 Task: Create a due date automation trigger when advanced on, 2 hours before a card is due add fields with custom field "Resume" set to a number lower than 1 and greater or equal to 10.
Action: Mouse moved to (952, 271)
Screenshot: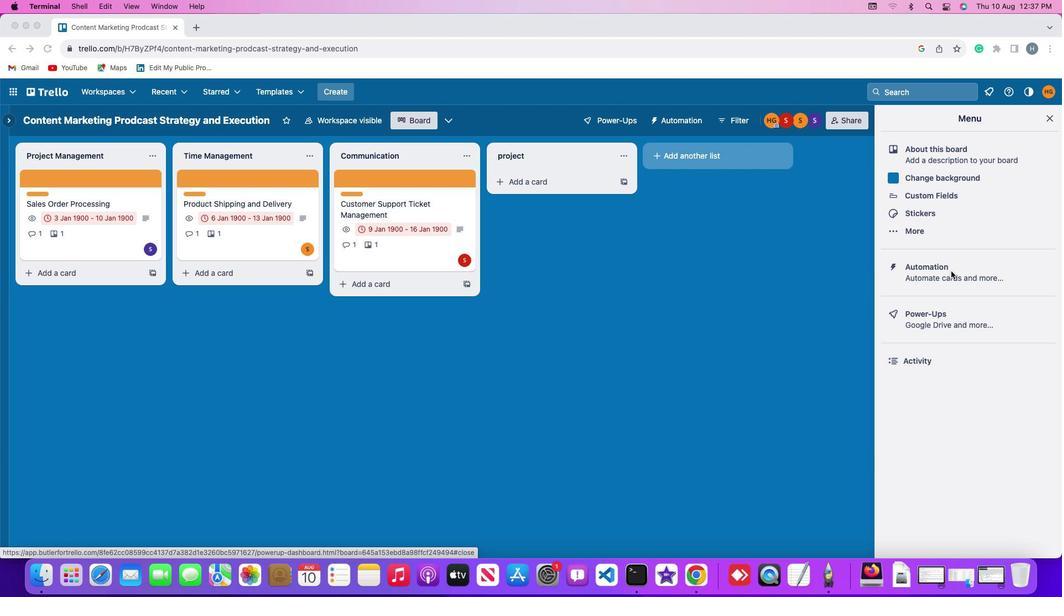 
Action: Mouse pressed left at (952, 271)
Screenshot: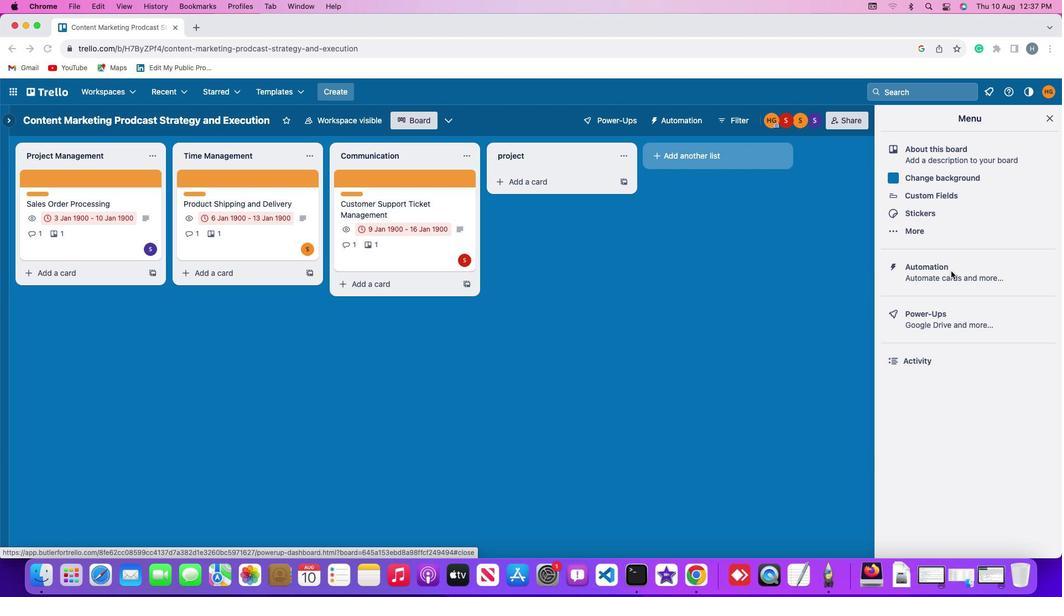 
Action: Mouse pressed left at (952, 271)
Screenshot: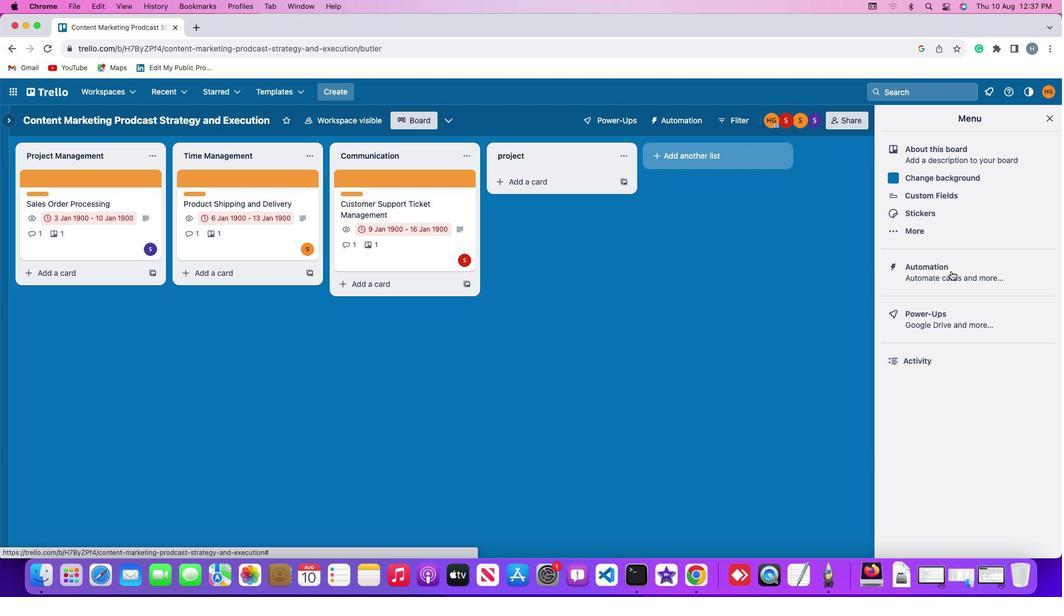 
Action: Mouse moved to (75, 261)
Screenshot: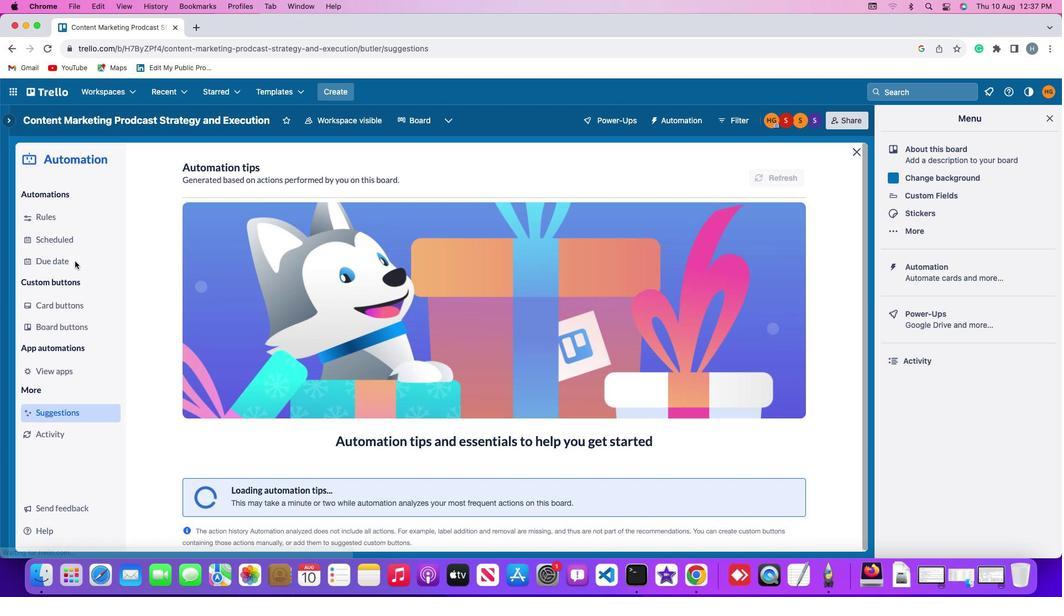 
Action: Mouse pressed left at (75, 261)
Screenshot: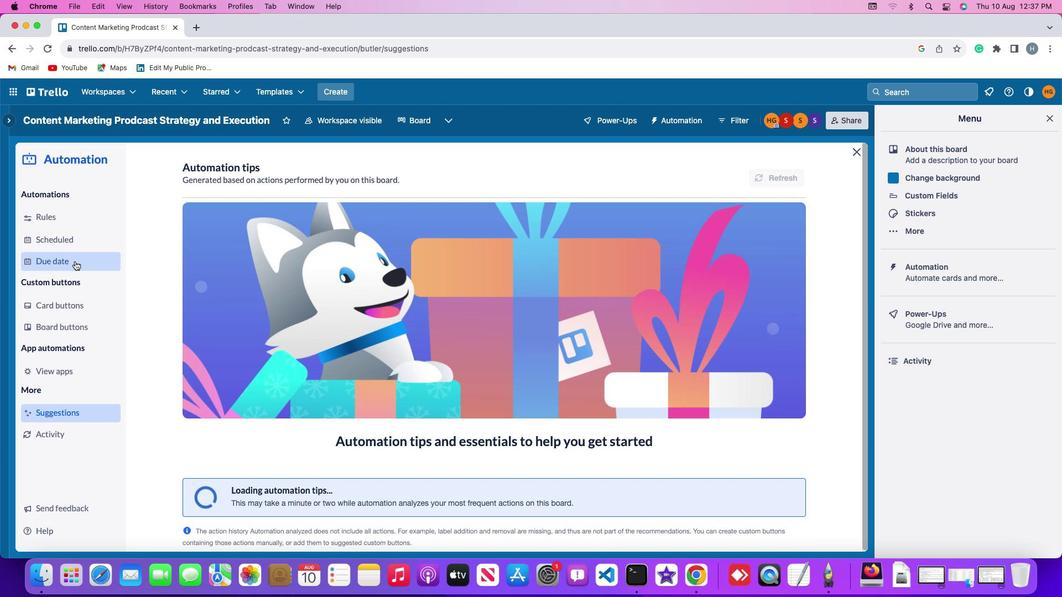 
Action: Mouse moved to (749, 170)
Screenshot: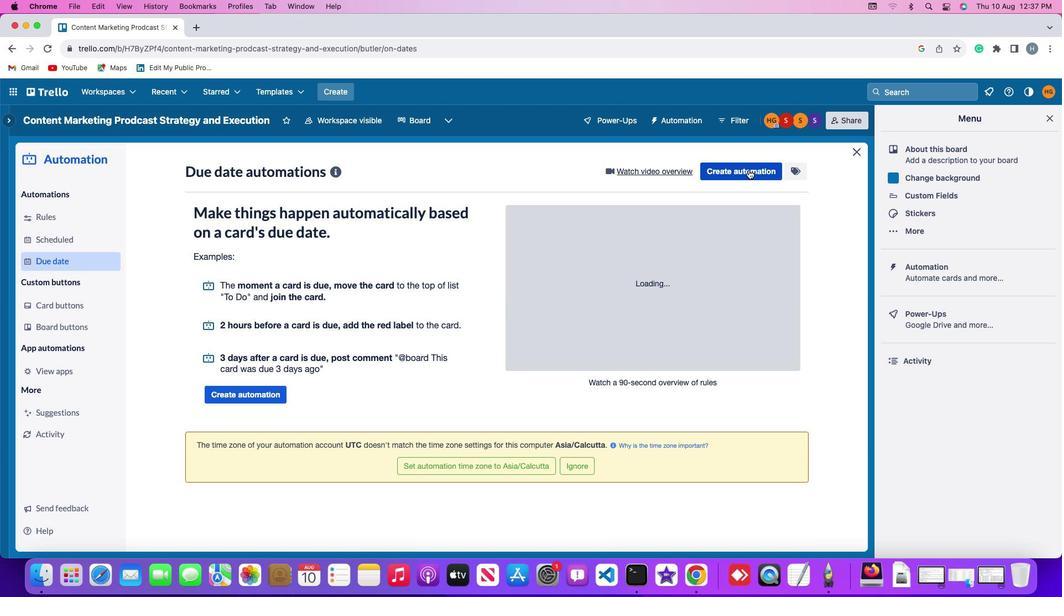 
Action: Mouse pressed left at (749, 170)
Screenshot: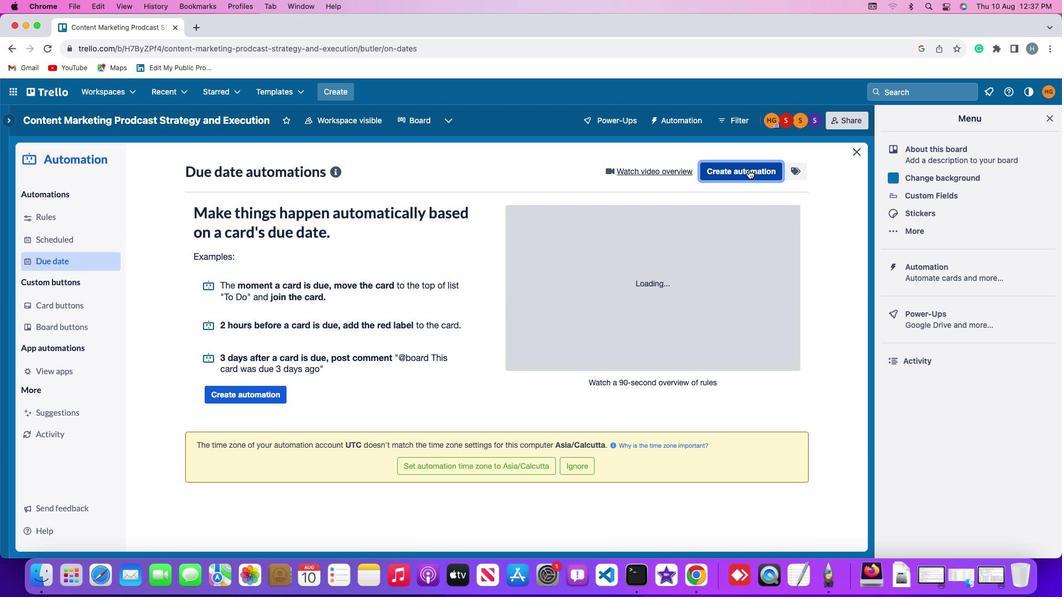 
Action: Mouse moved to (221, 274)
Screenshot: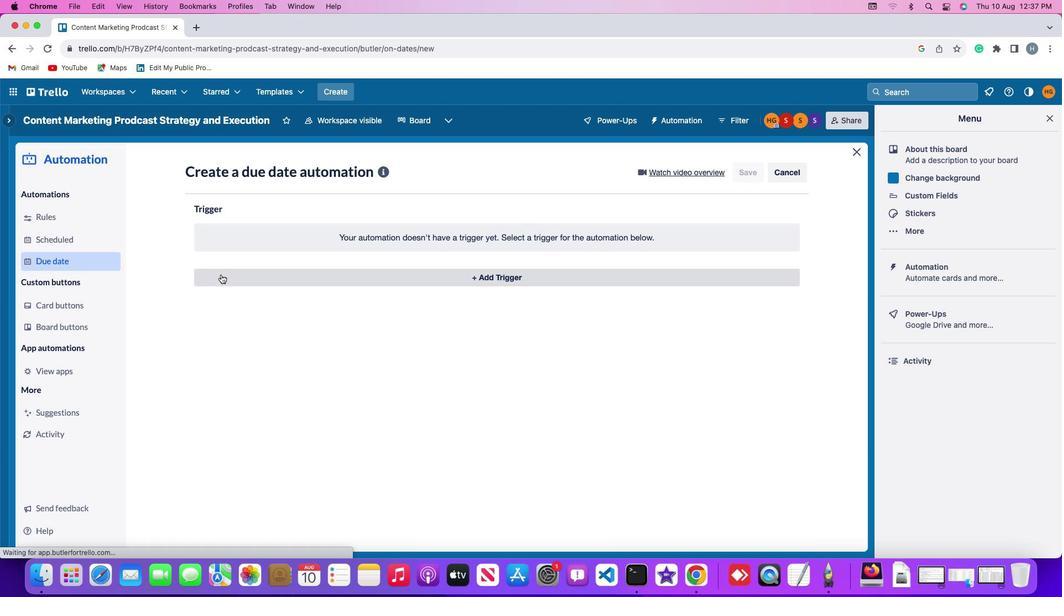 
Action: Mouse pressed left at (221, 274)
Screenshot: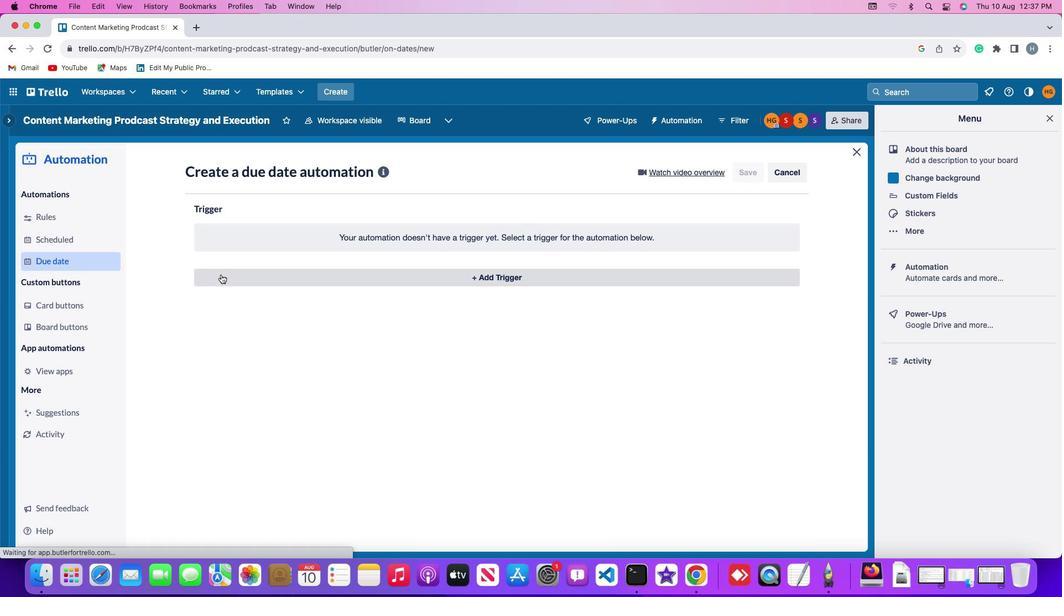 
Action: Mouse moved to (215, 442)
Screenshot: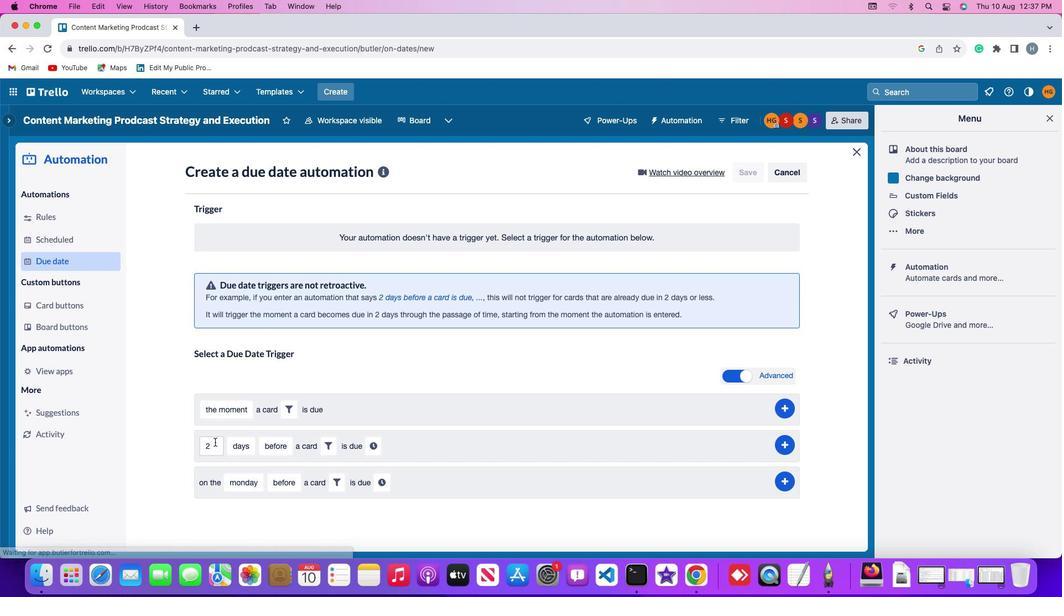 
Action: Mouse pressed left at (215, 442)
Screenshot: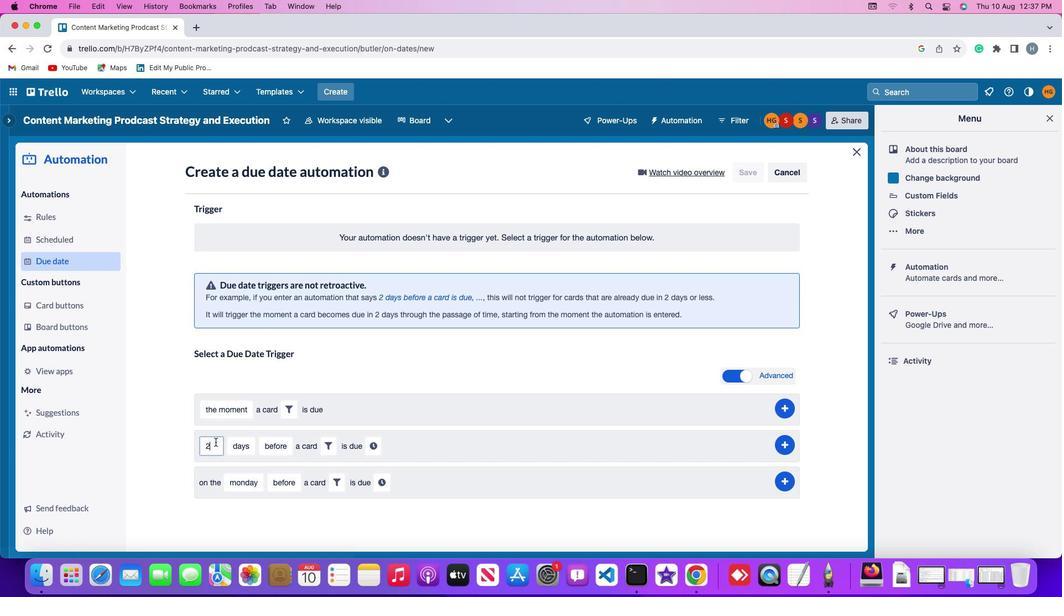 
Action: Mouse moved to (215, 441)
Screenshot: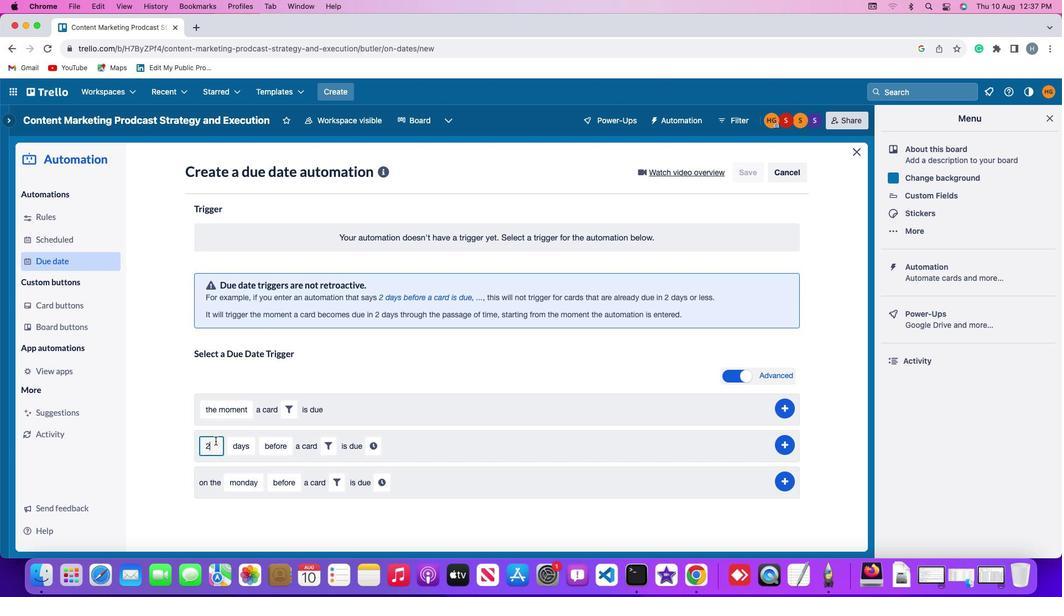 
Action: Key pressed Key.backspace'2'
Screenshot: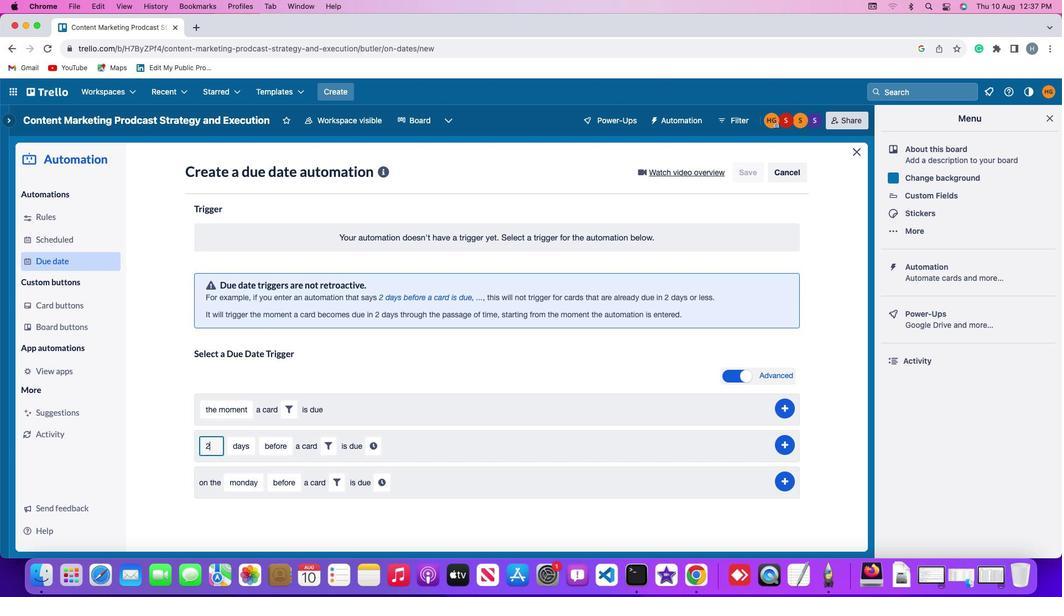 
Action: Mouse moved to (229, 442)
Screenshot: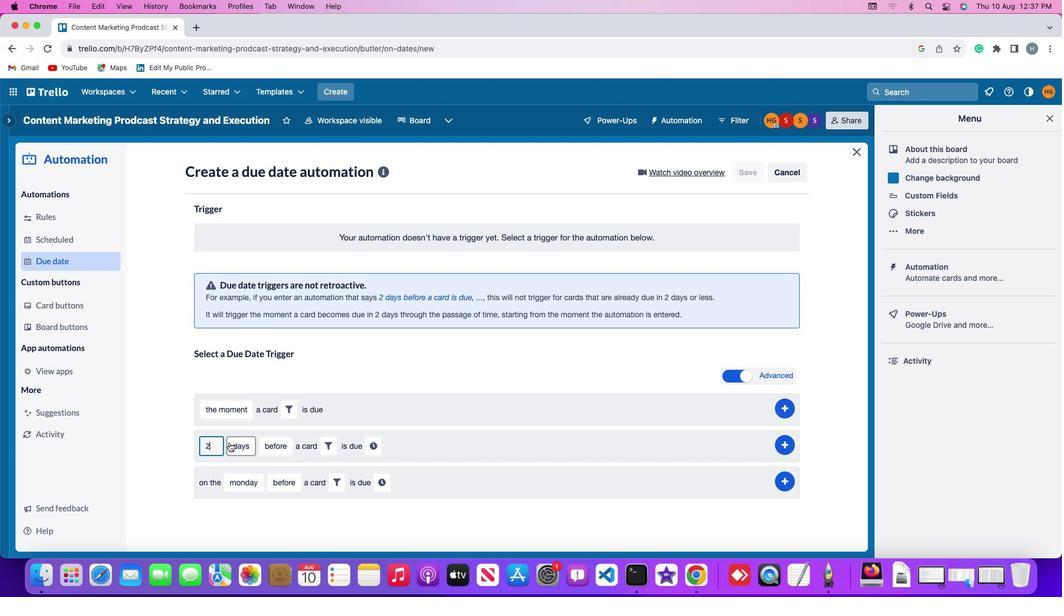 
Action: Mouse pressed left at (229, 442)
Screenshot: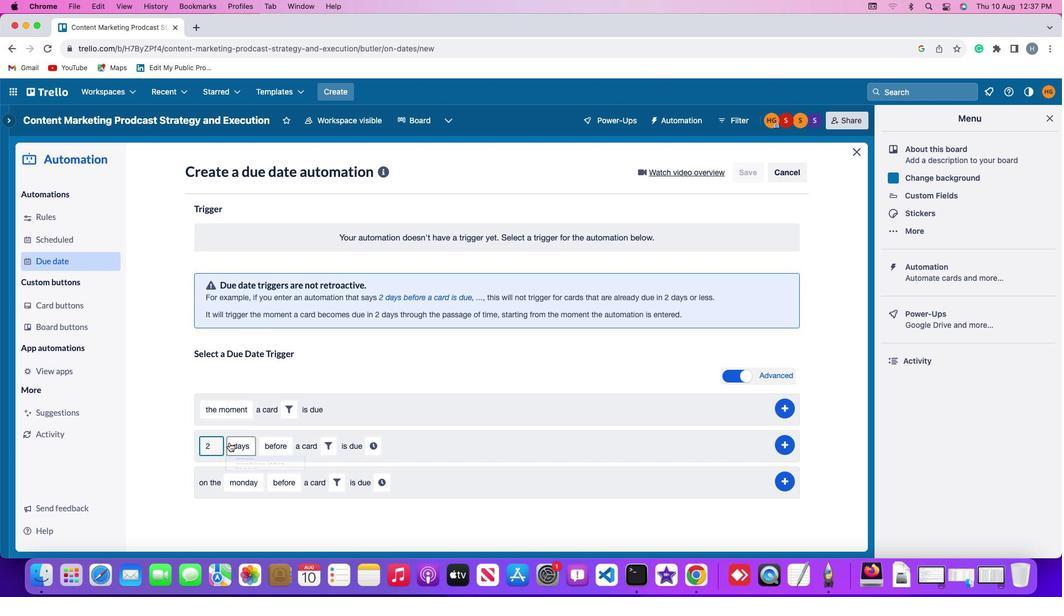 
Action: Mouse moved to (247, 514)
Screenshot: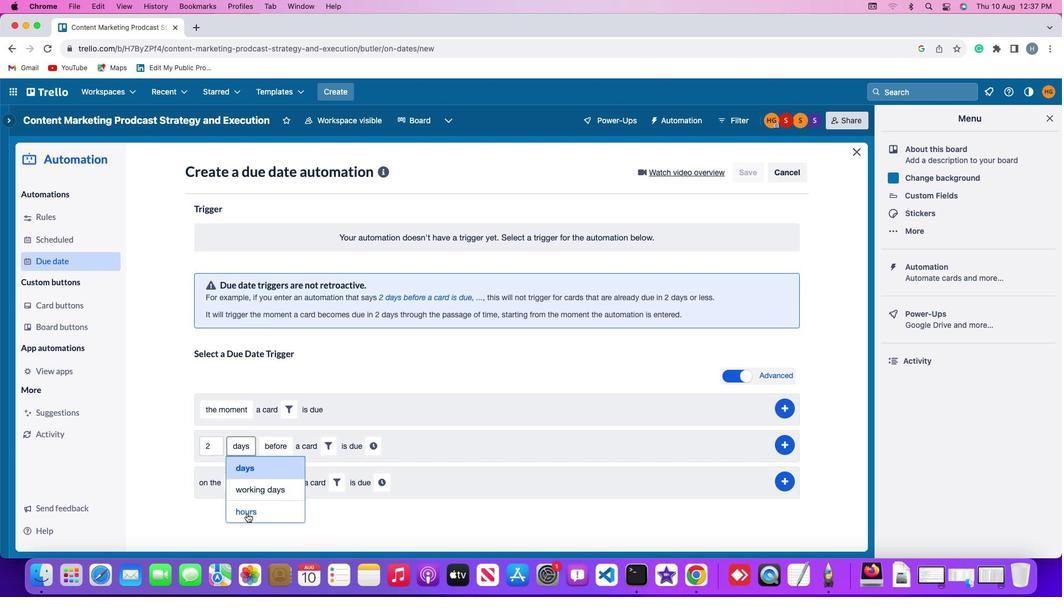 
Action: Mouse pressed left at (247, 514)
Screenshot: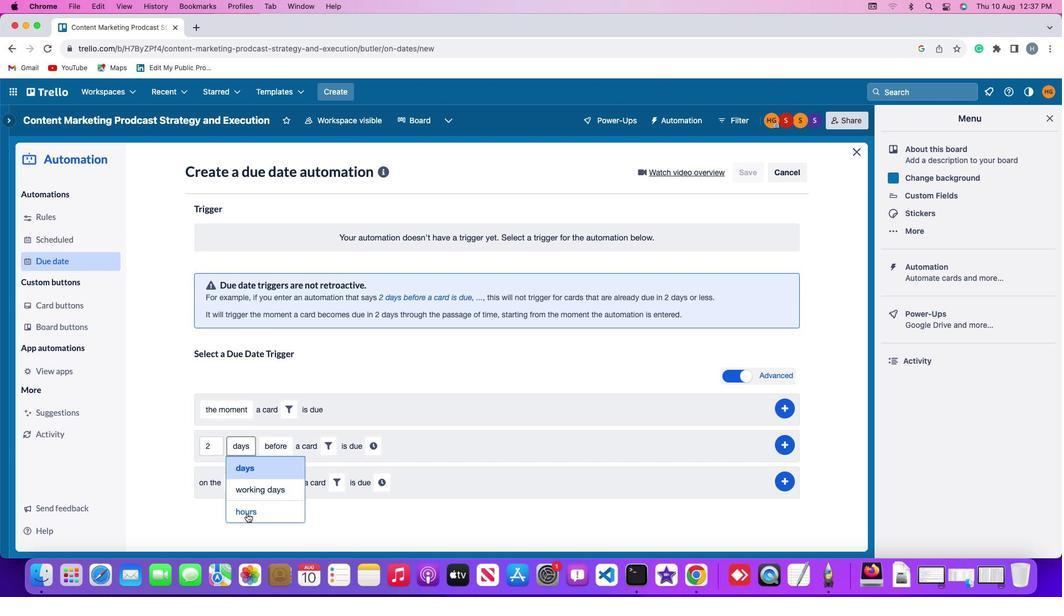 
Action: Mouse moved to (286, 453)
Screenshot: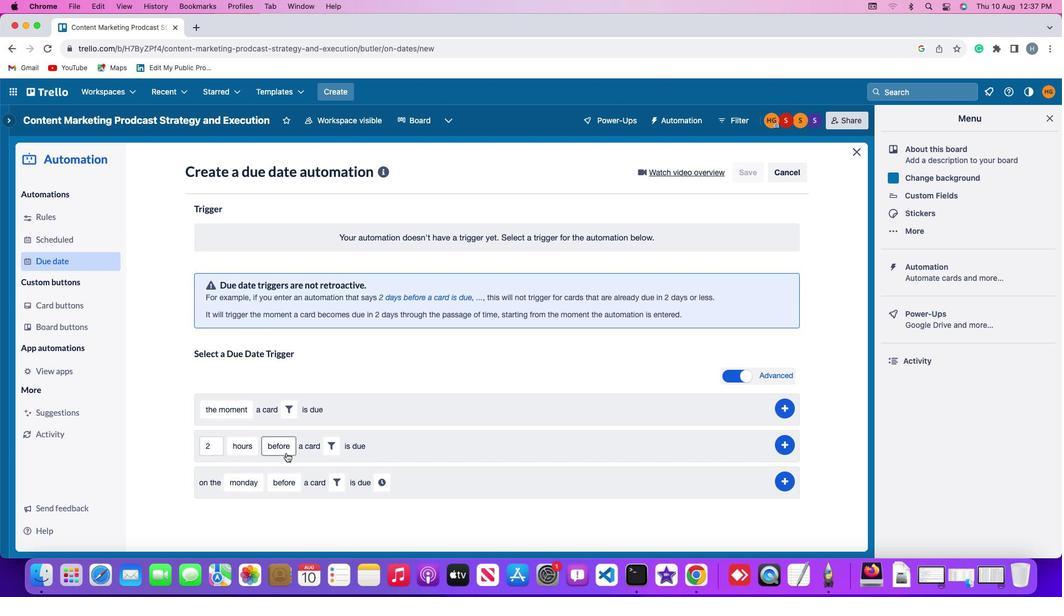 
Action: Mouse pressed left at (286, 453)
Screenshot: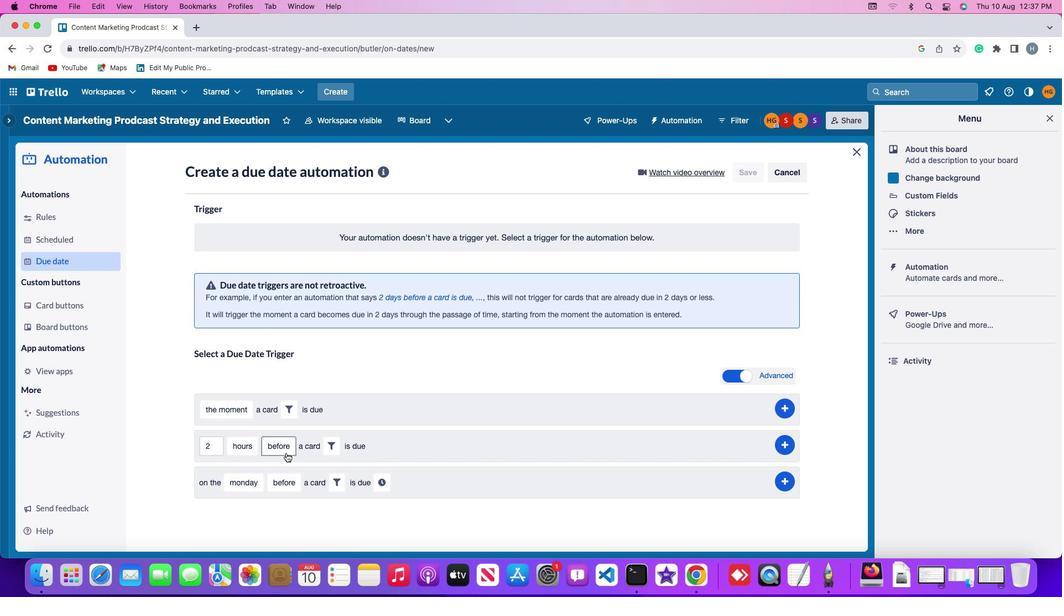 
Action: Mouse moved to (289, 468)
Screenshot: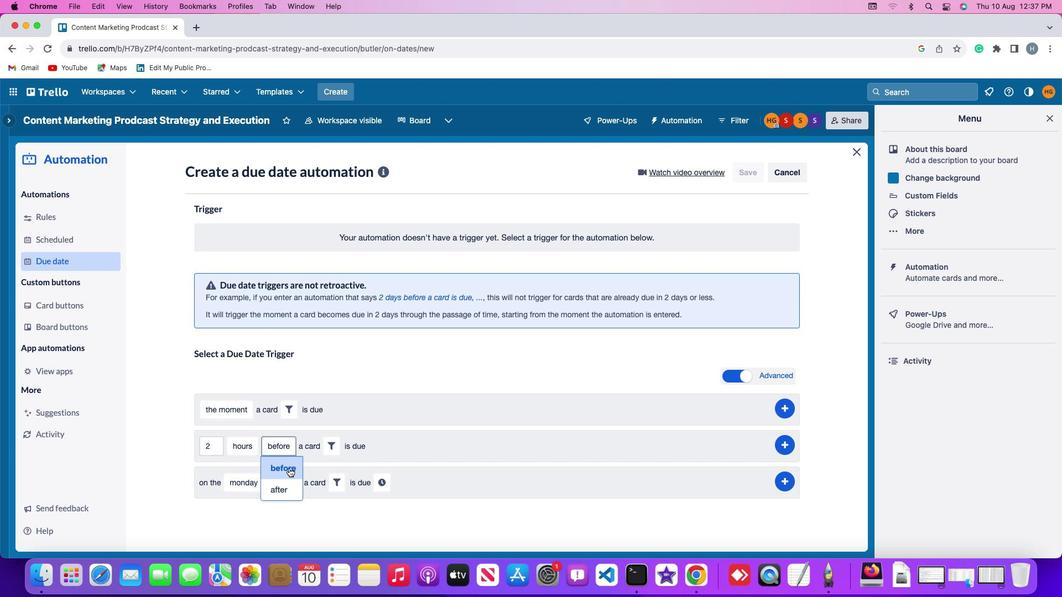 
Action: Mouse pressed left at (289, 468)
Screenshot: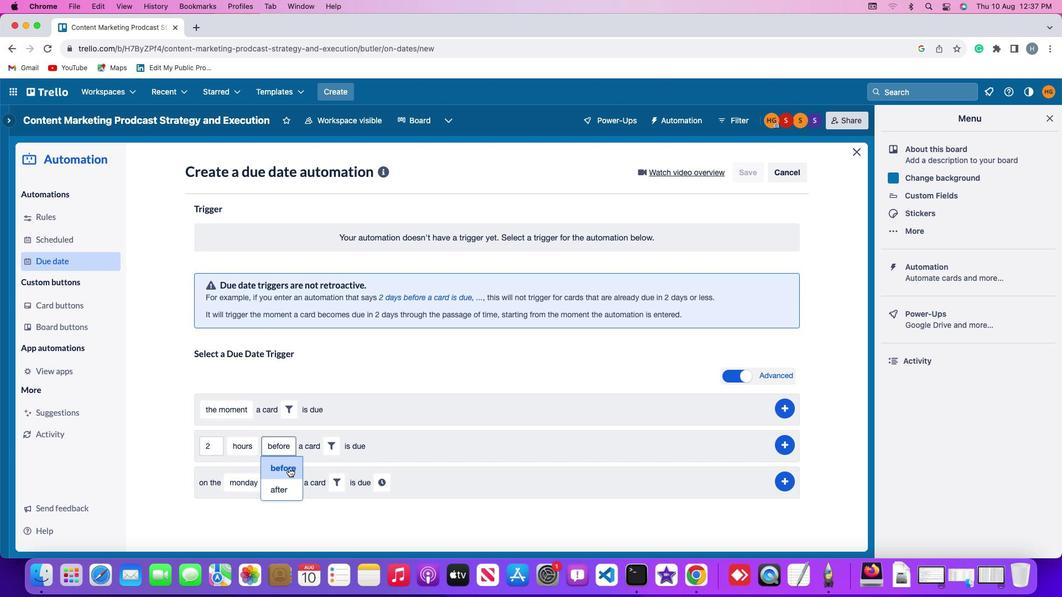 
Action: Mouse moved to (338, 447)
Screenshot: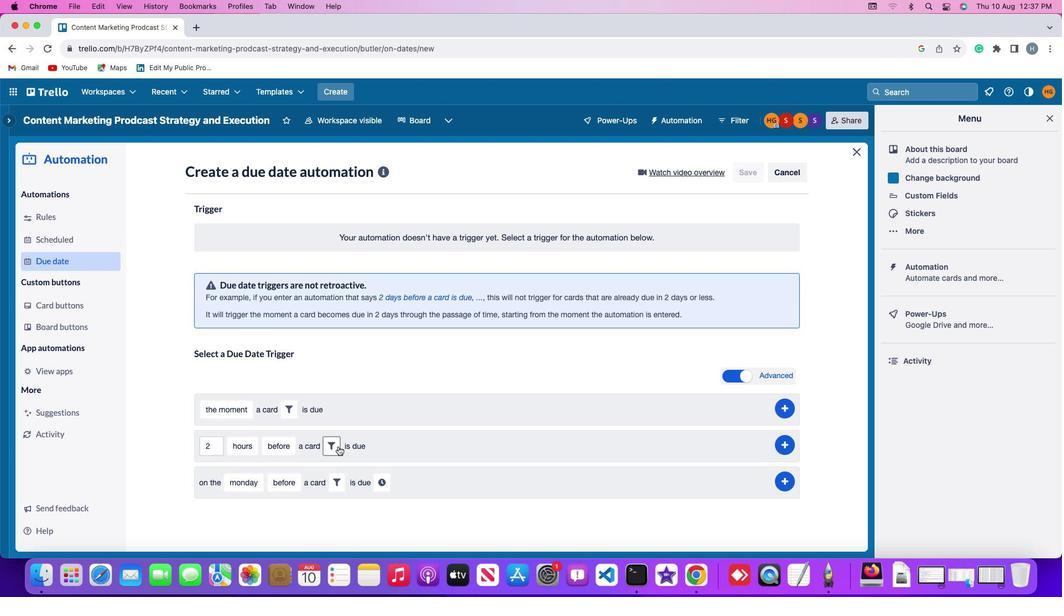 
Action: Mouse pressed left at (338, 447)
Screenshot: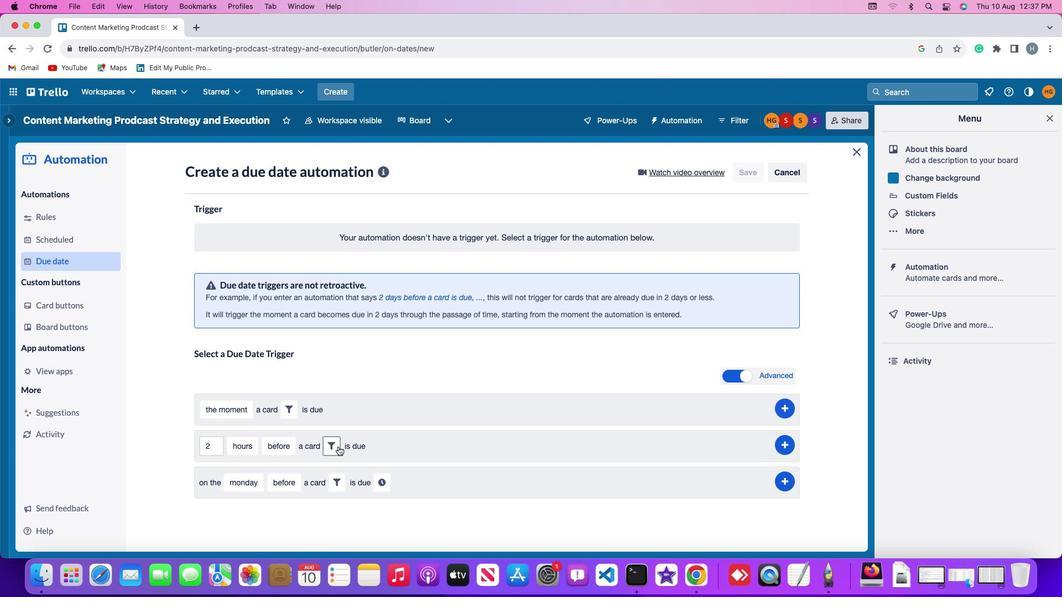 
Action: Mouse moved to (508, 482)
Screenshot: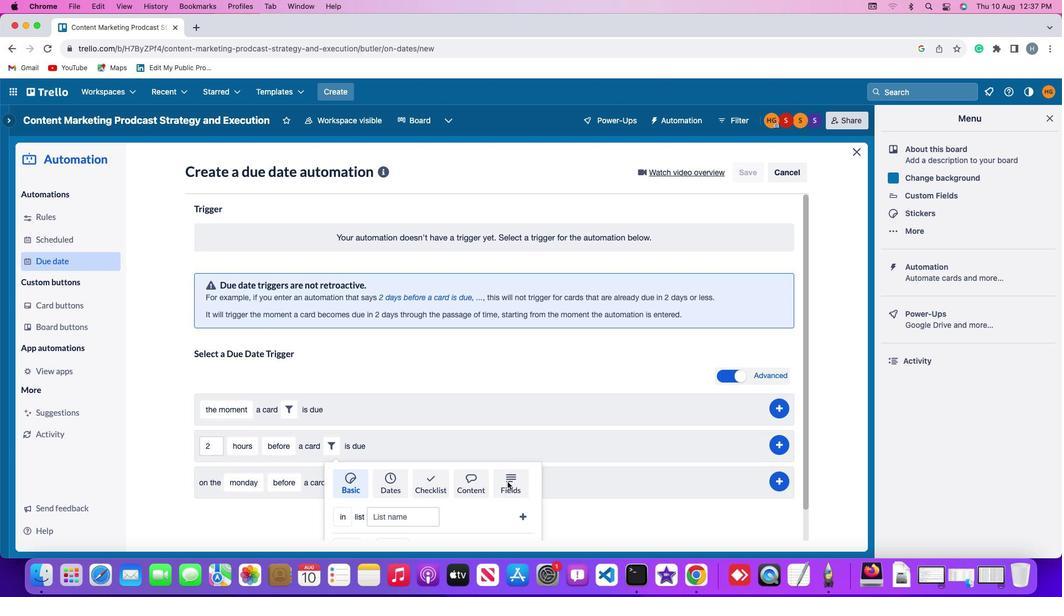 
Action: Mouse pressed left at (508, 482)
Screenshot: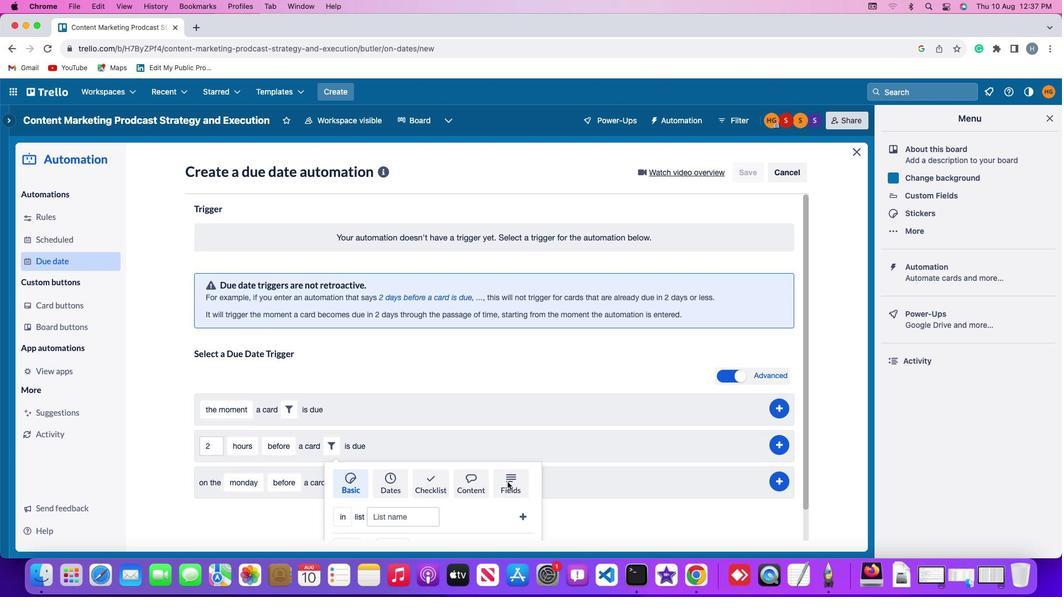 
Action: Mouse moved to (317, 513)
Screenshot: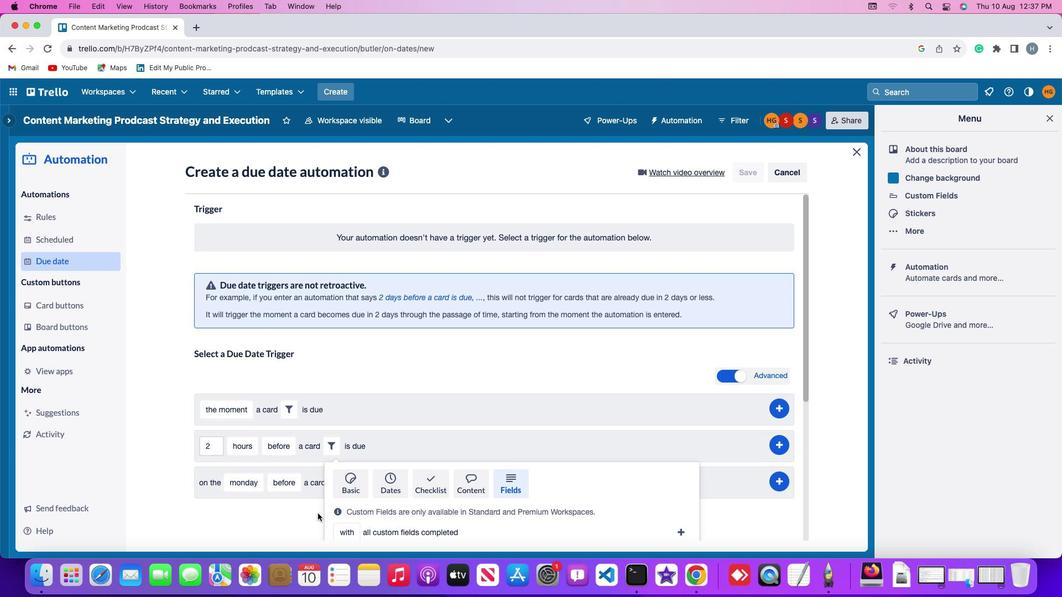 
Action: Mouse scrolled (317, 513) with delta (0, 0)
Screenshot: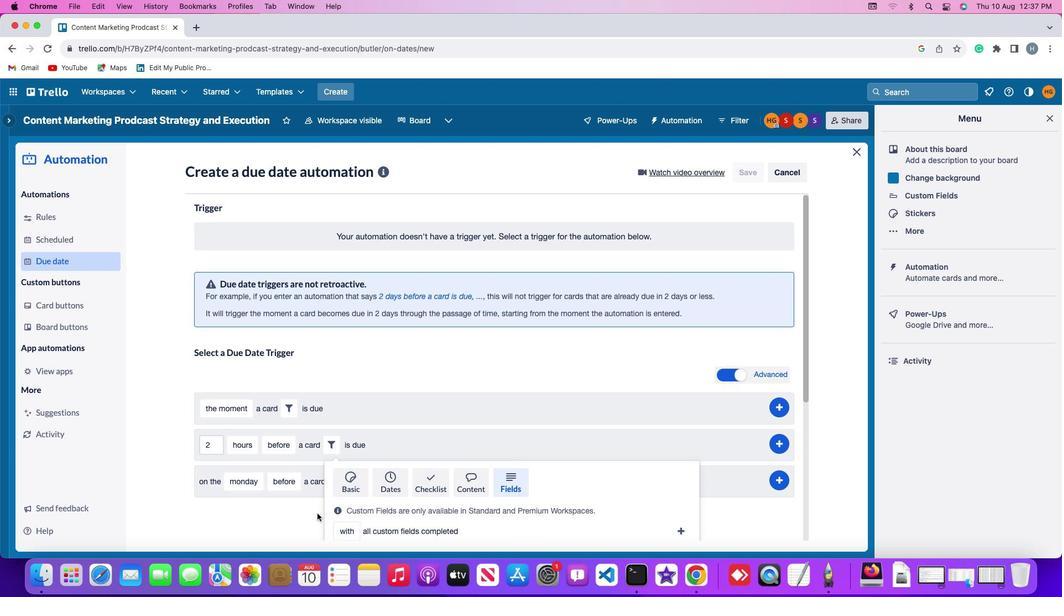 
Action: Mouse scrolled (317, 513) with delta (0, 0)
Screenshot: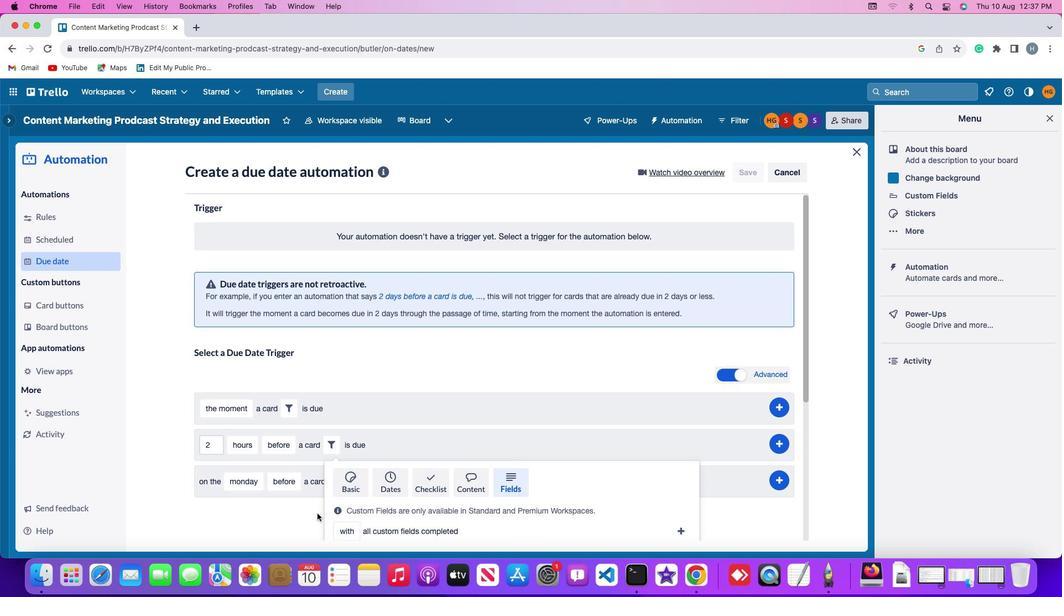 
Action: Mouse scrolled (317, 513) with delta (0, -2)
Screenshot: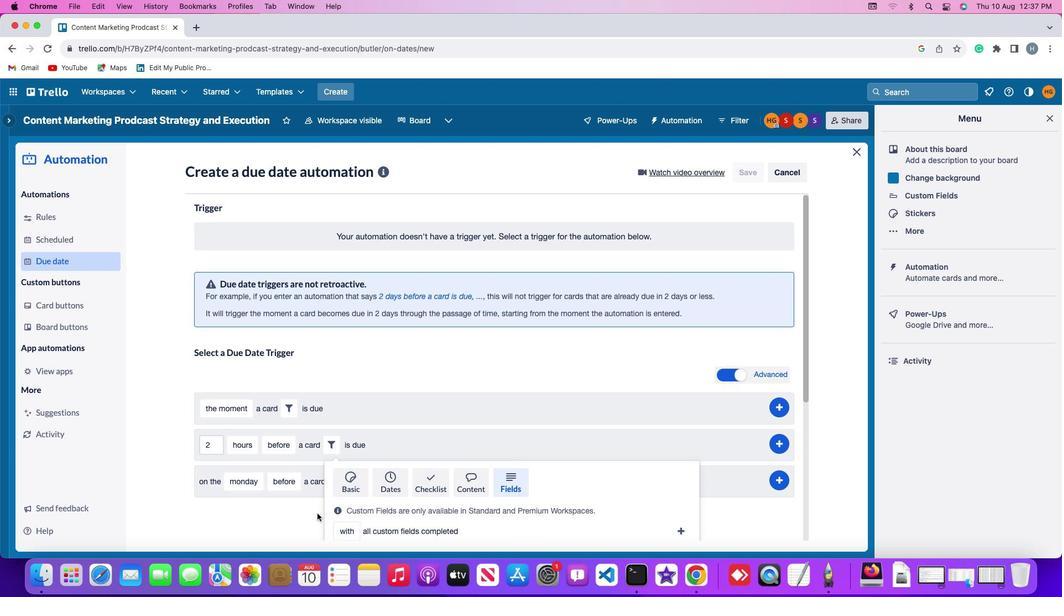 
Action: Mouse moved to (317, 513)
Screenshot: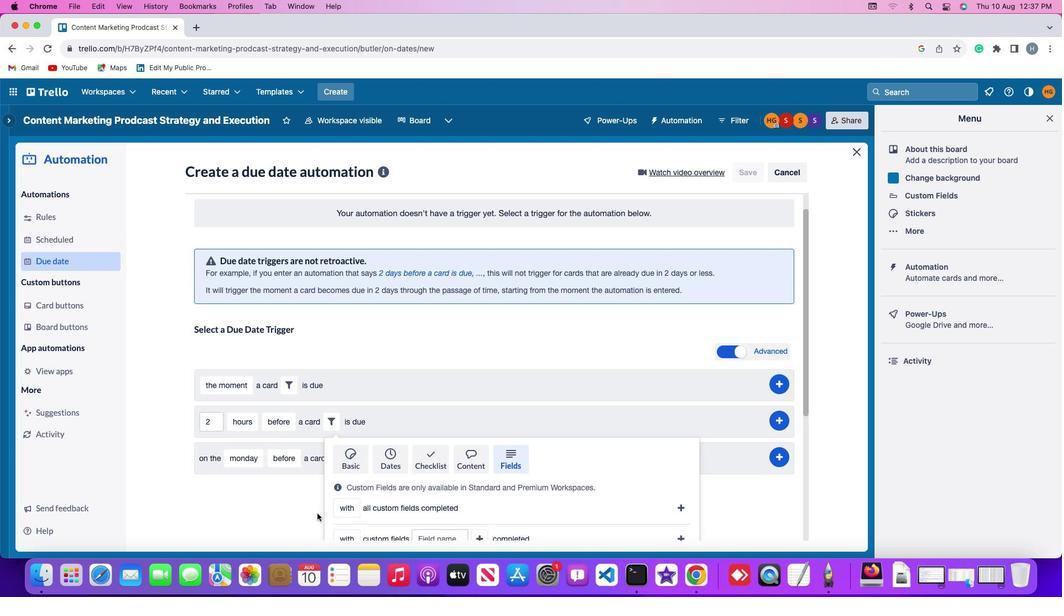 
Action: Mouse scrolled (317, 513) with delta (0, -2)
Screenshot: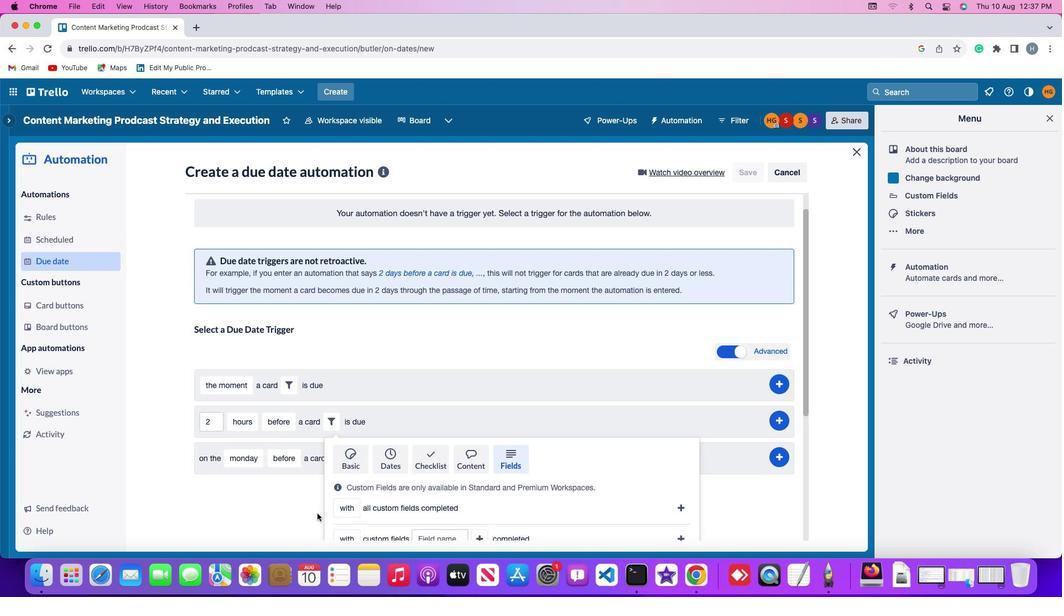 
Action: Mouse scrolled (317, 513) with delta (0, -3)
Screenshot: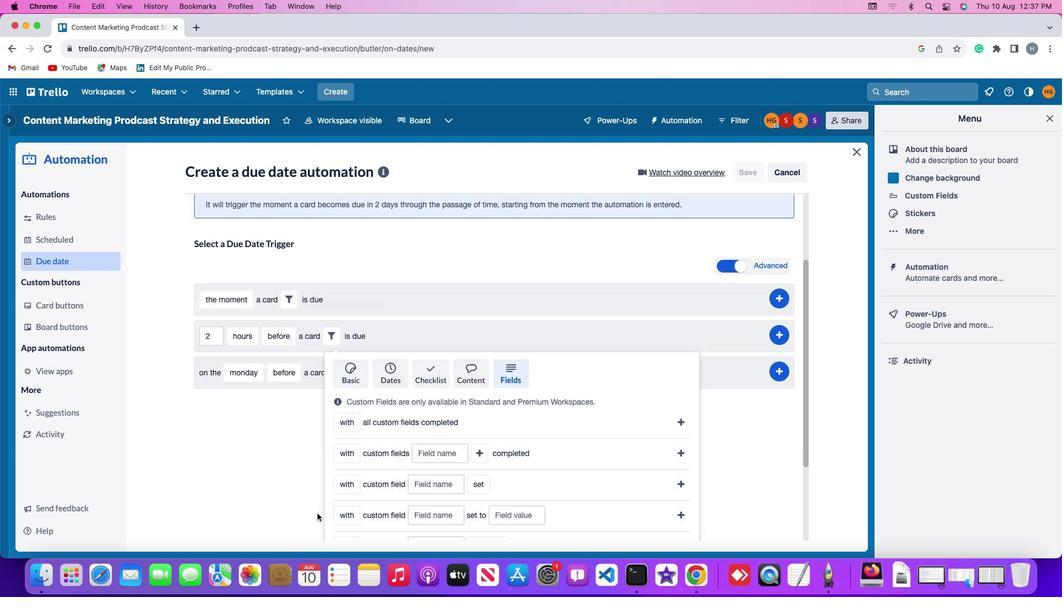 
Action: Mouse moved to (314, 513)
Screenshot: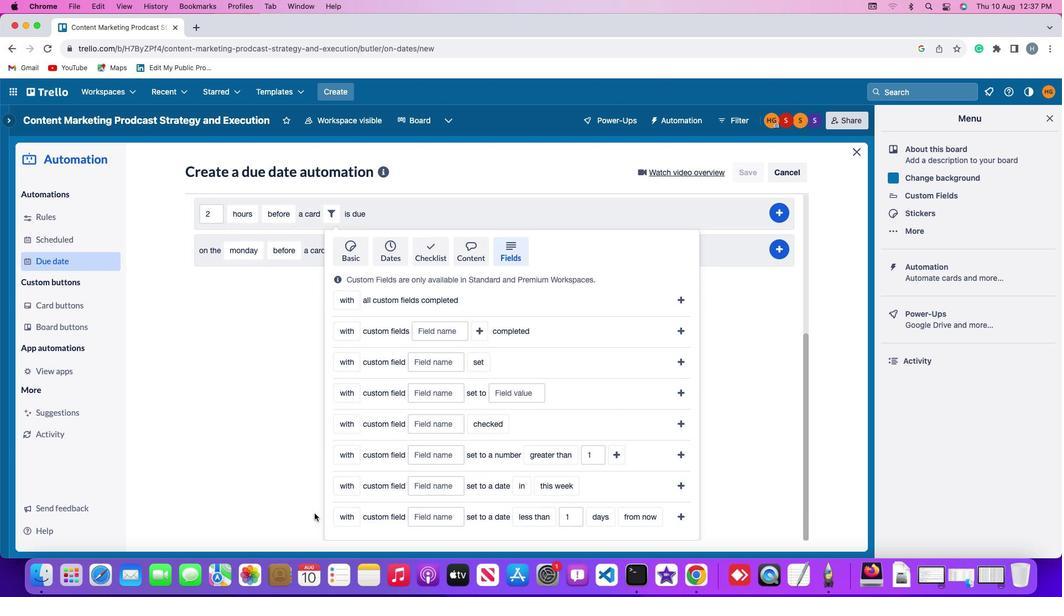 
Action: Mouse scrolled (314, 513) with delta (0, 0)
Screenshot: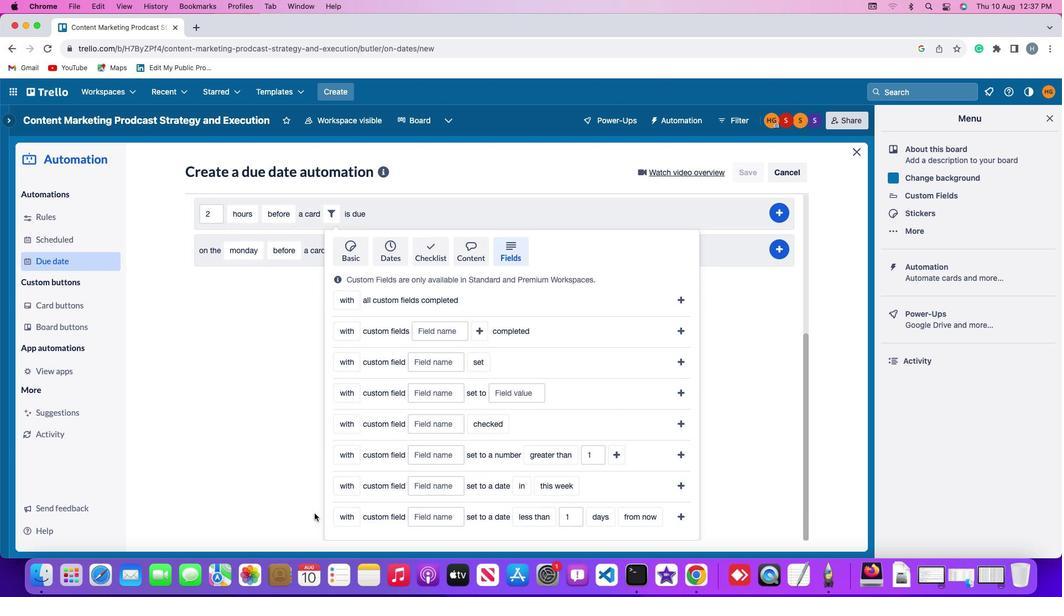 
Action: Mouse scrolled (314, 513) with delta (0, 0)
Screenshot: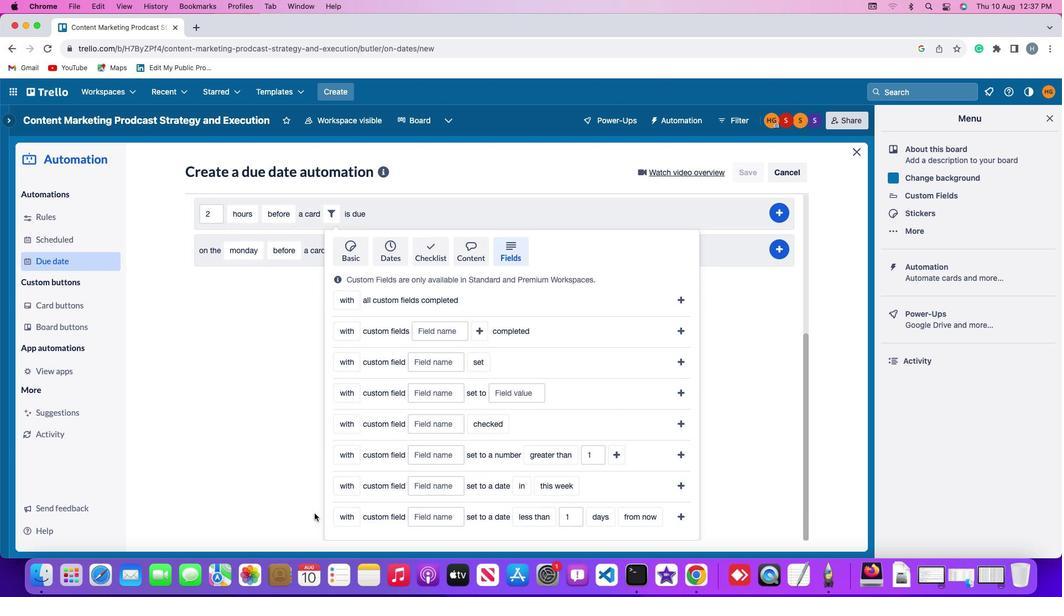 
Action: Mouse scrolled (314, 513) with delta (0, -2)
Screenshot: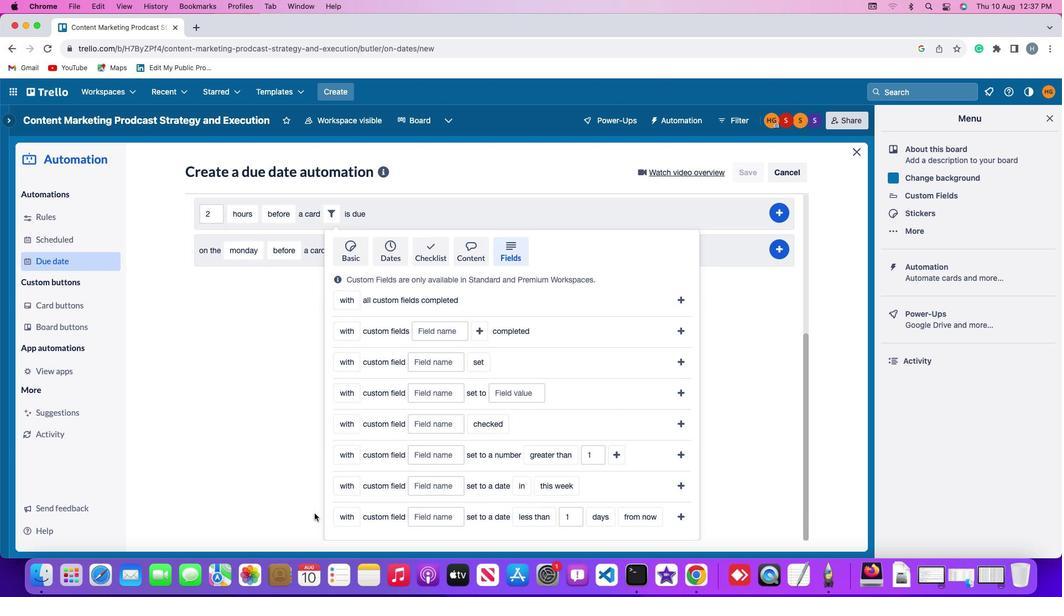 
Action: Mouse scrolled (314, 513) with delta (0, -2)
Screenshot: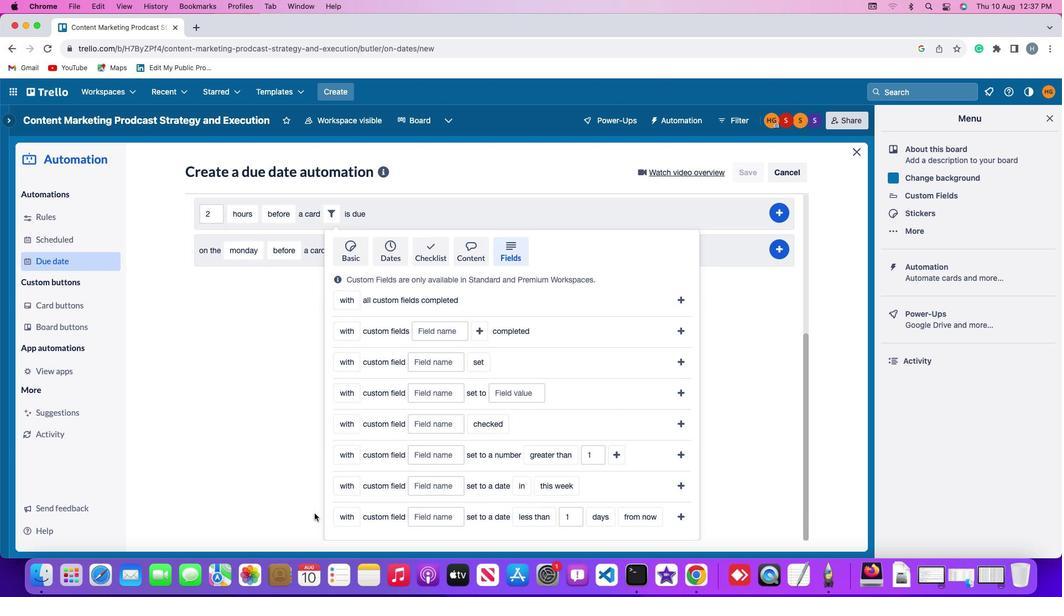 
Action: Mouse scrolled (314, 513) with delta (0, -3)
Screenshot: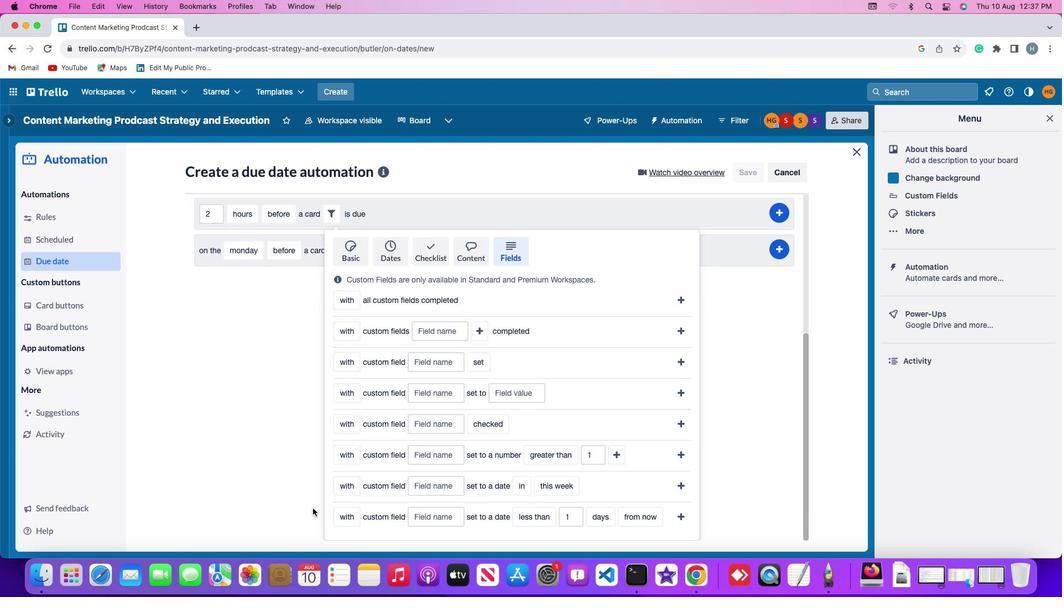 
Action: Mouse moved to (350, 456)
Screenshot: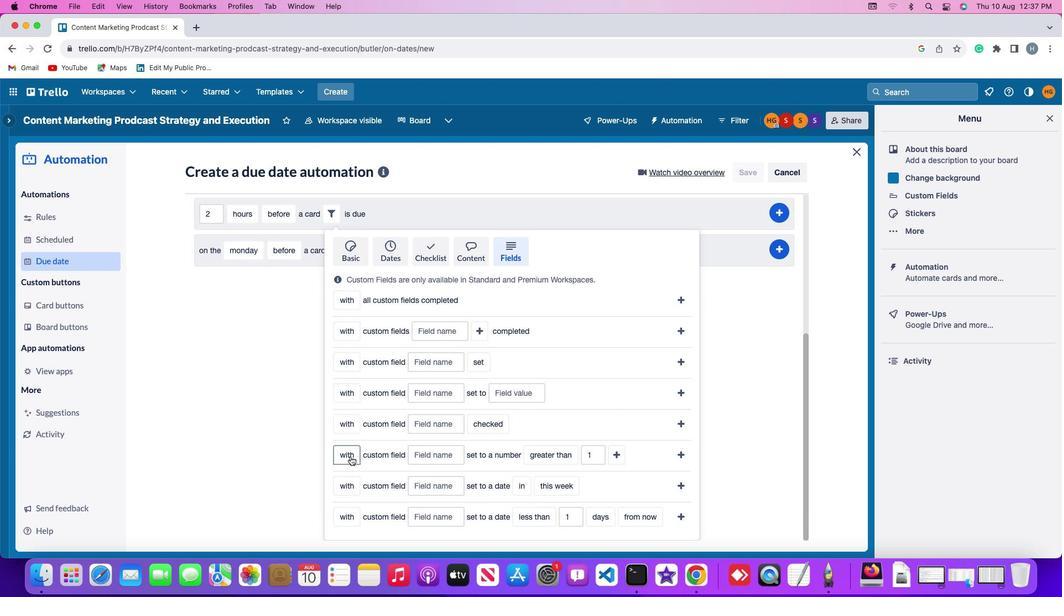 
Action: Mouse pressed left at (350, 456)
Screenshot: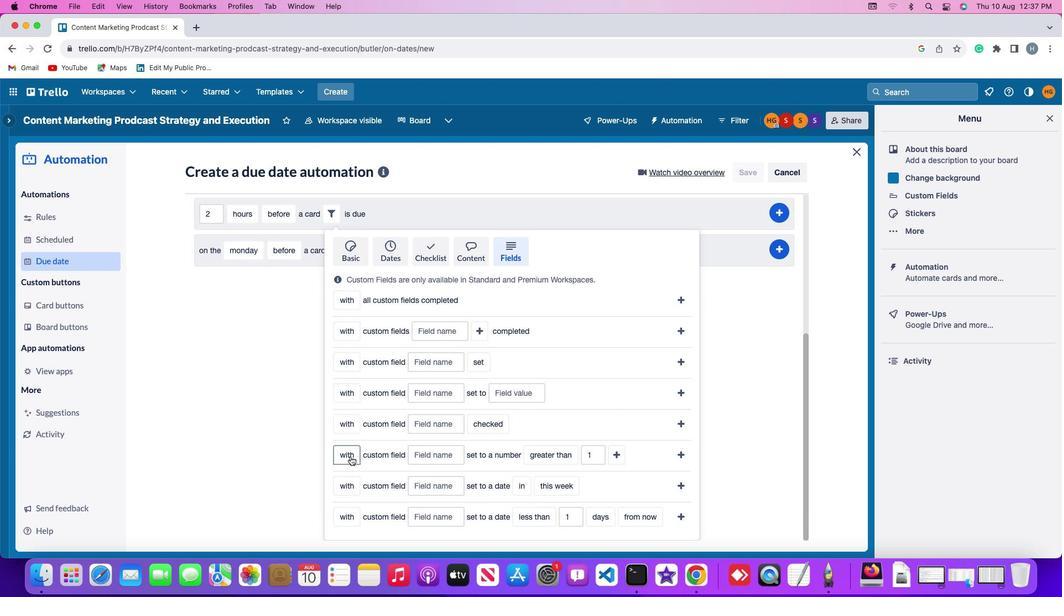 
Action: Mouse moved to (354, 478)
Screenshot: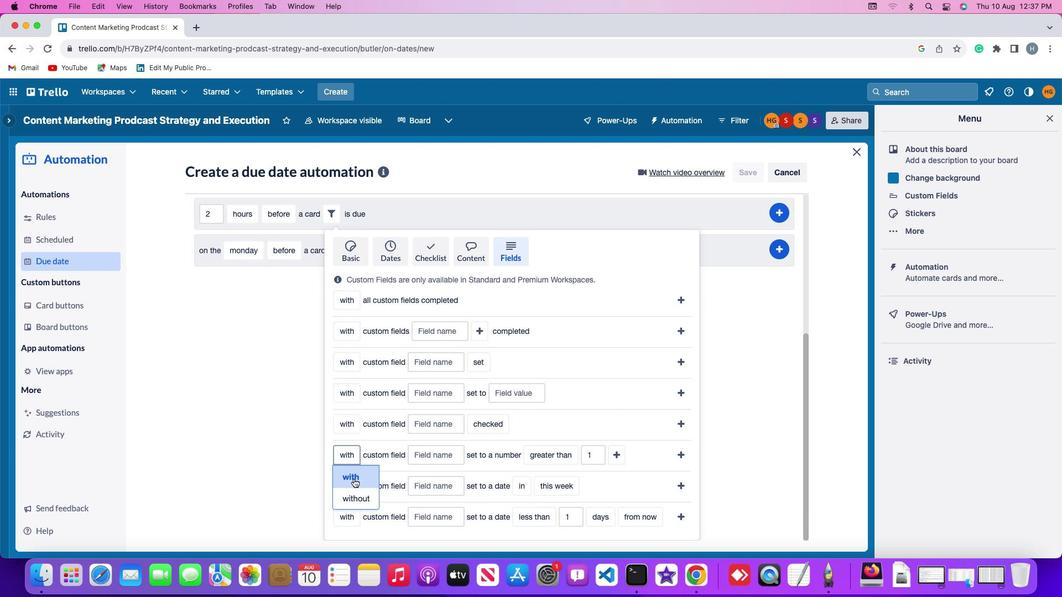 
Action: Mouse pressed left at (354, 478)
Screenshot: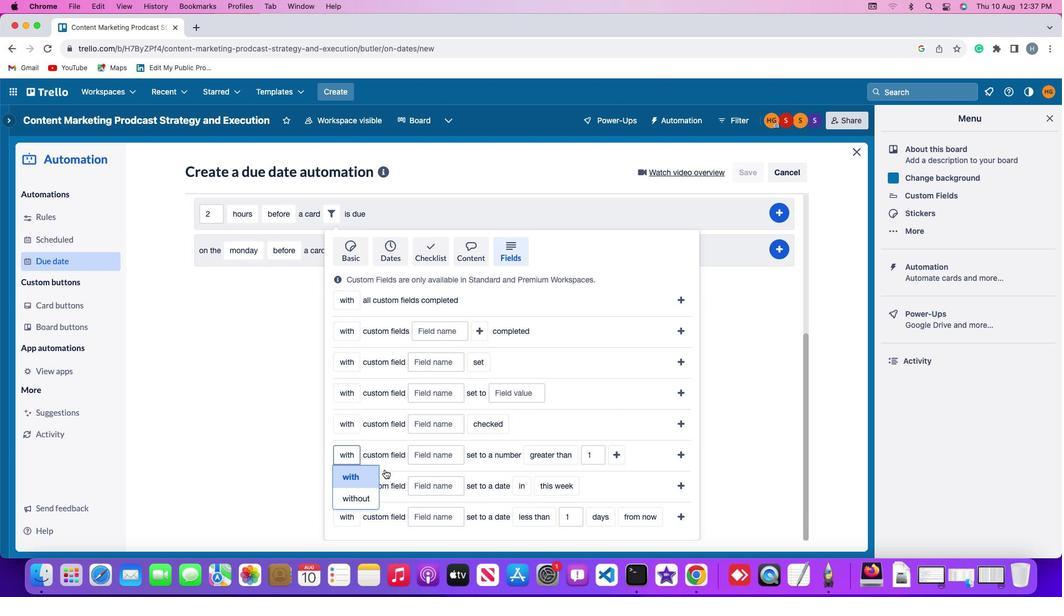 
Action: Mouse moved to (428, 456)
Screenshot: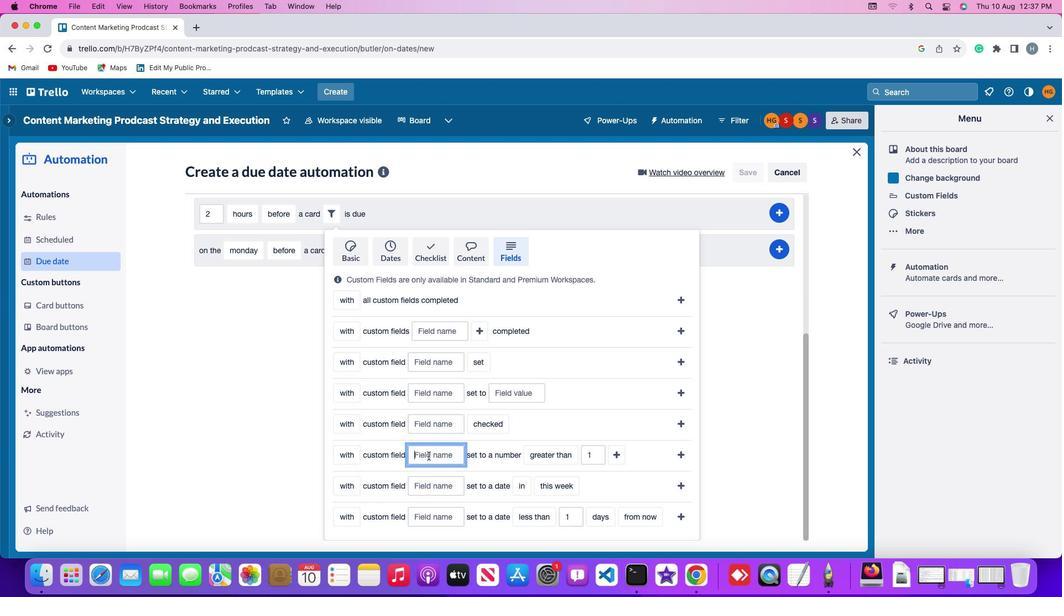 
Action: Mouse pressed left at (428, 456)
Screenshot: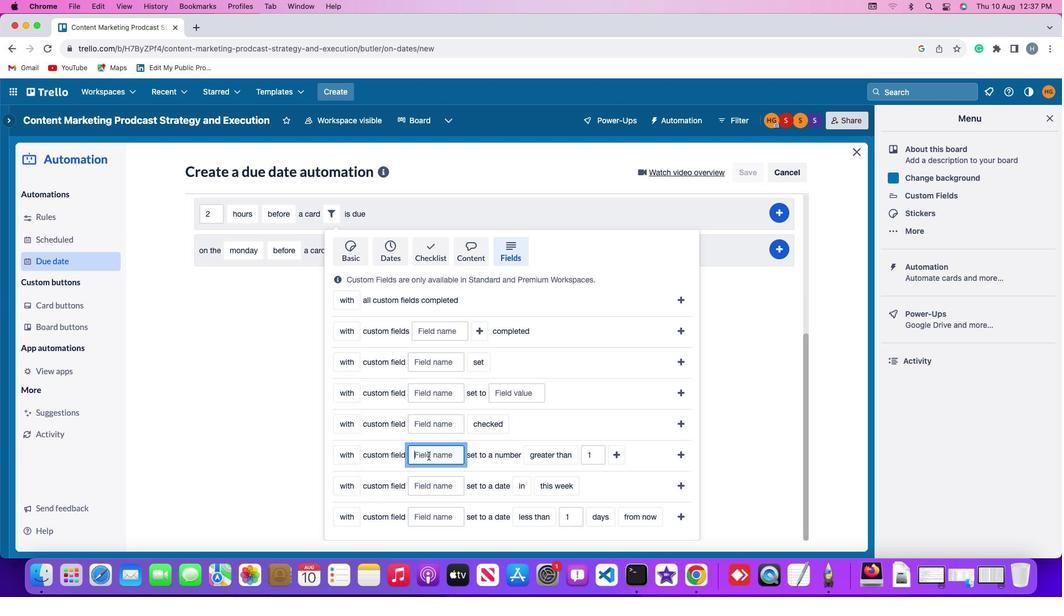 
Action: Mouse moved to (429, 455)
Screenshot: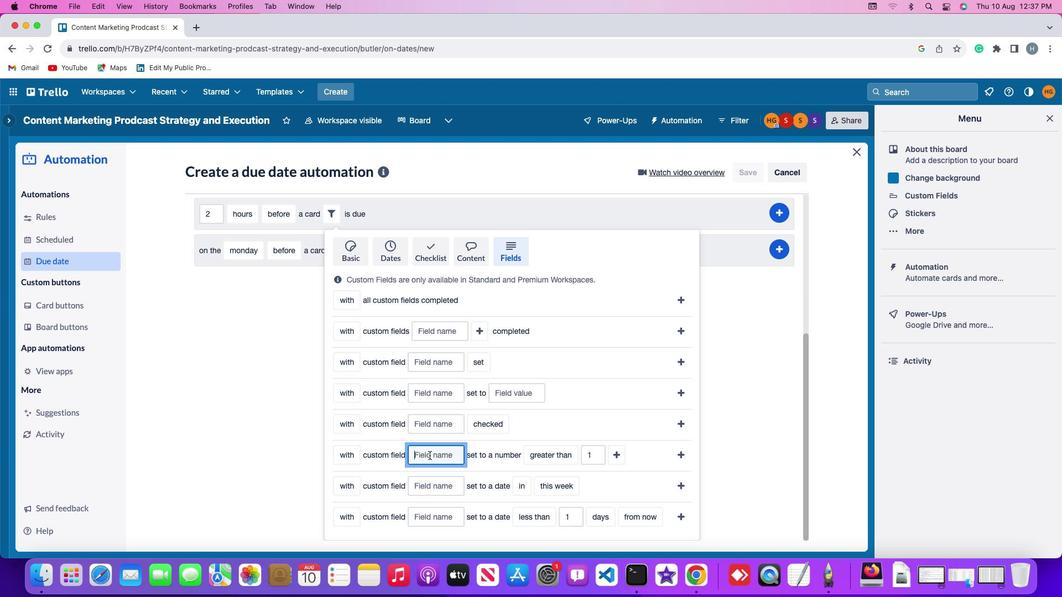 
Action: Key pressed Key.shift'R''e''s''u''m''e'
Screenshot: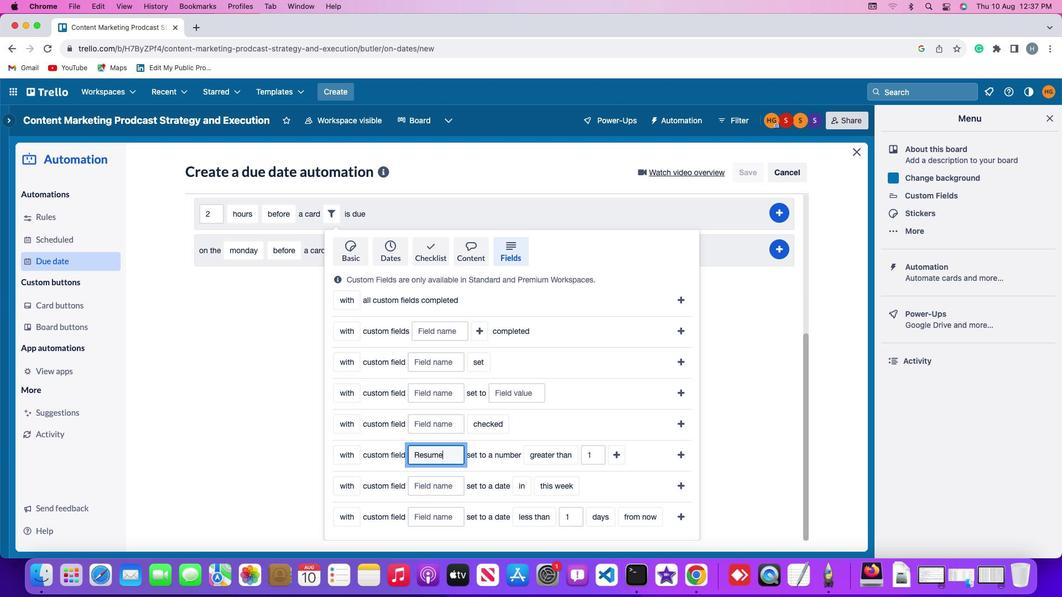 
Action: Mouse moved to (553, 462)
Screenshot: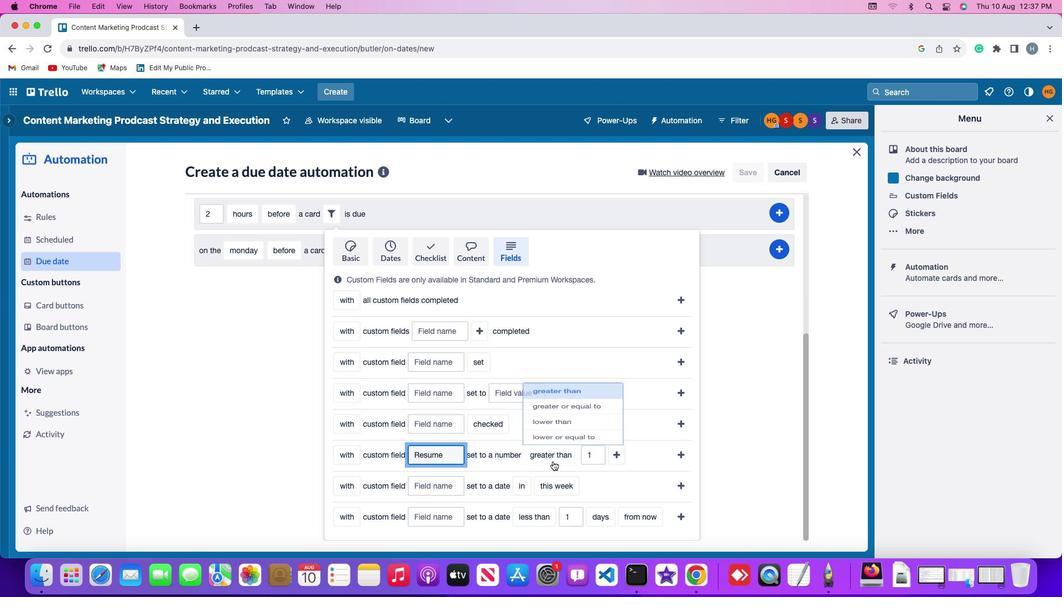 
Action: Mouse pressed left at (553, 462)
Screenshot: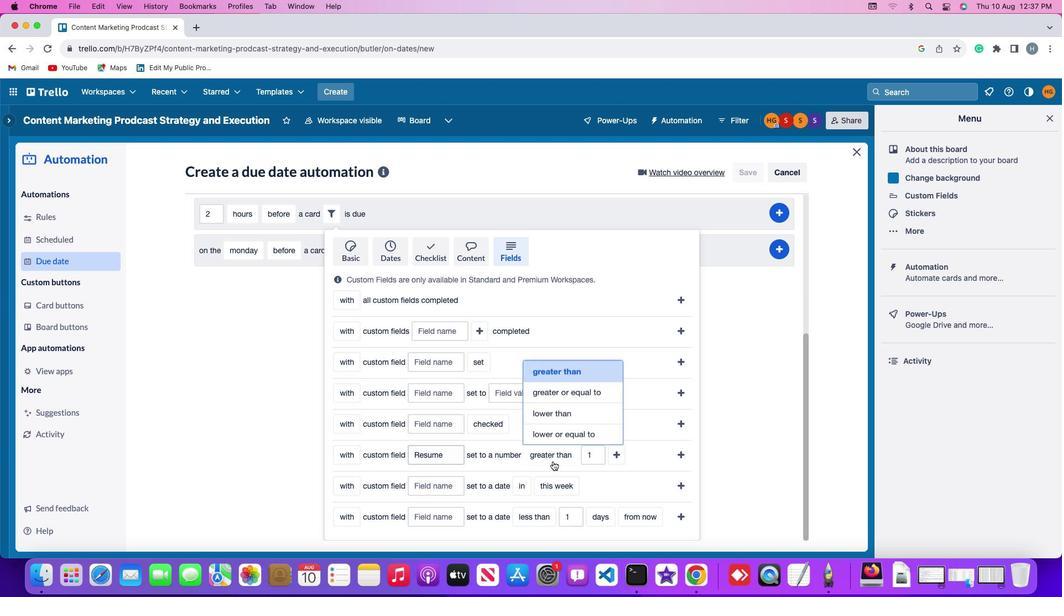
Action: Mouse moved to (564, 411)
Screenshot: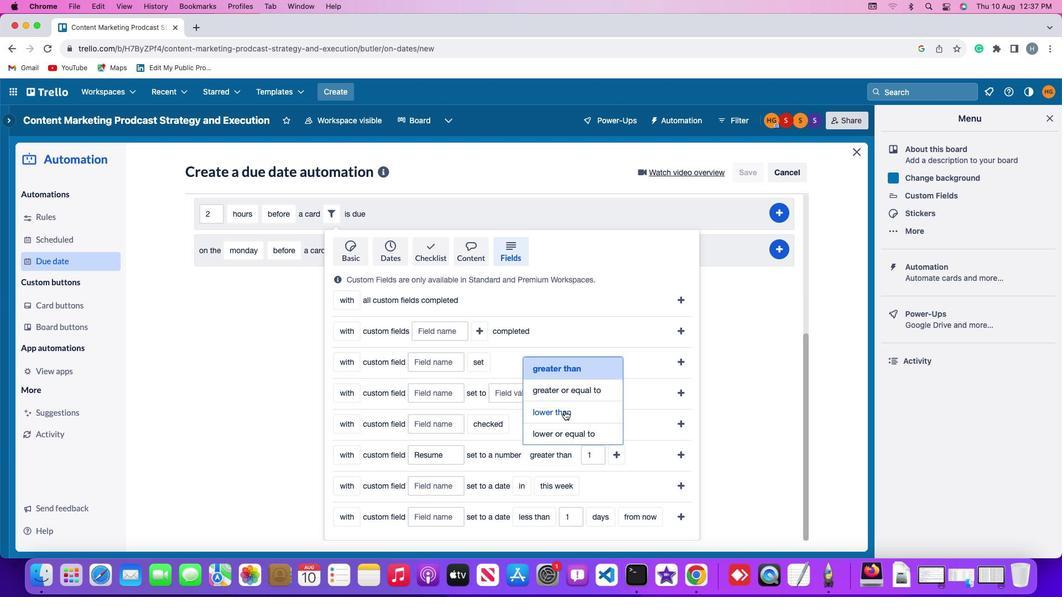 
Action: Mouse pressed left at (564, 411)
Screenshot: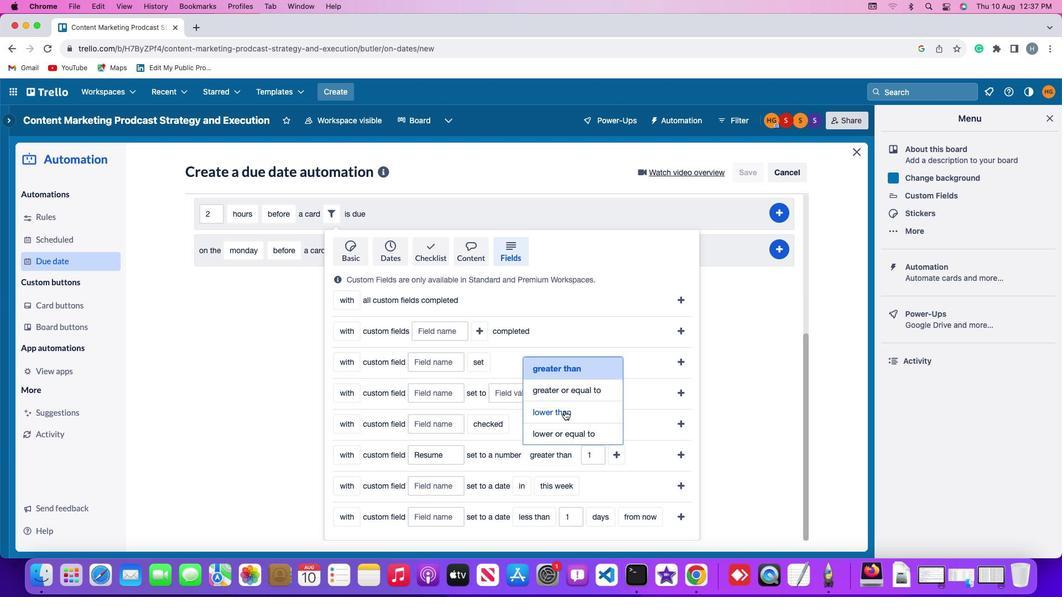 
Action: Mouse moved to (595, 450)
Screenshot: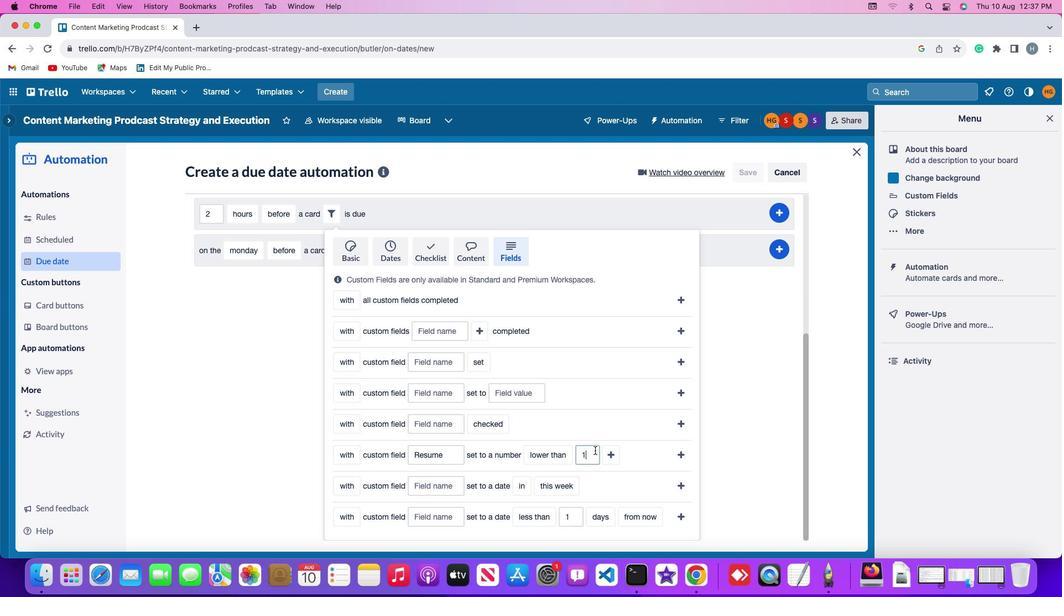 
Action: Mouse pressed left at (595, 450)
Screenshot: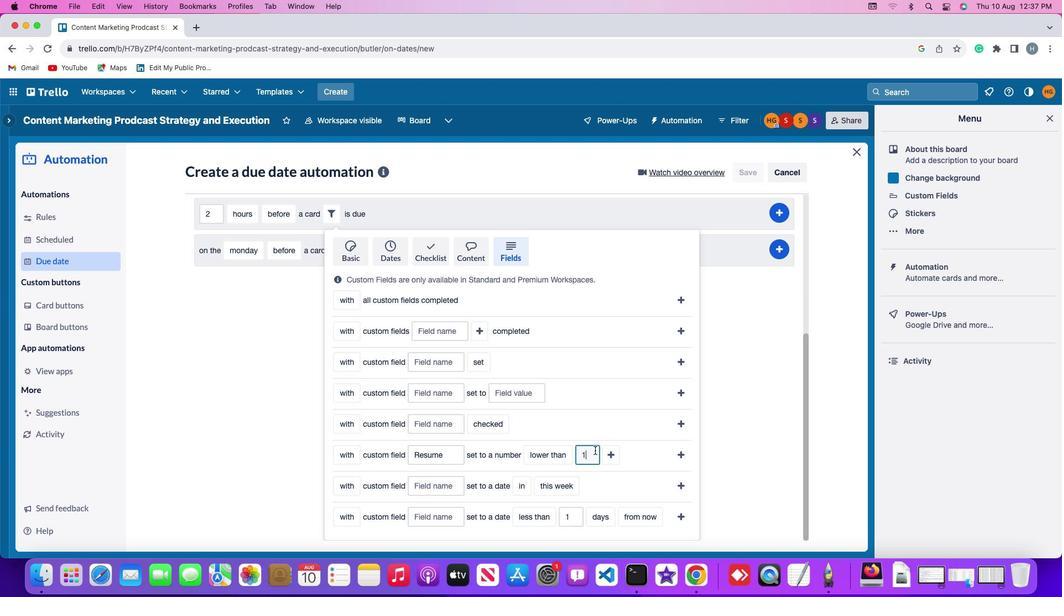 
Action: Mouse moved to (595, 450)
Screenshot: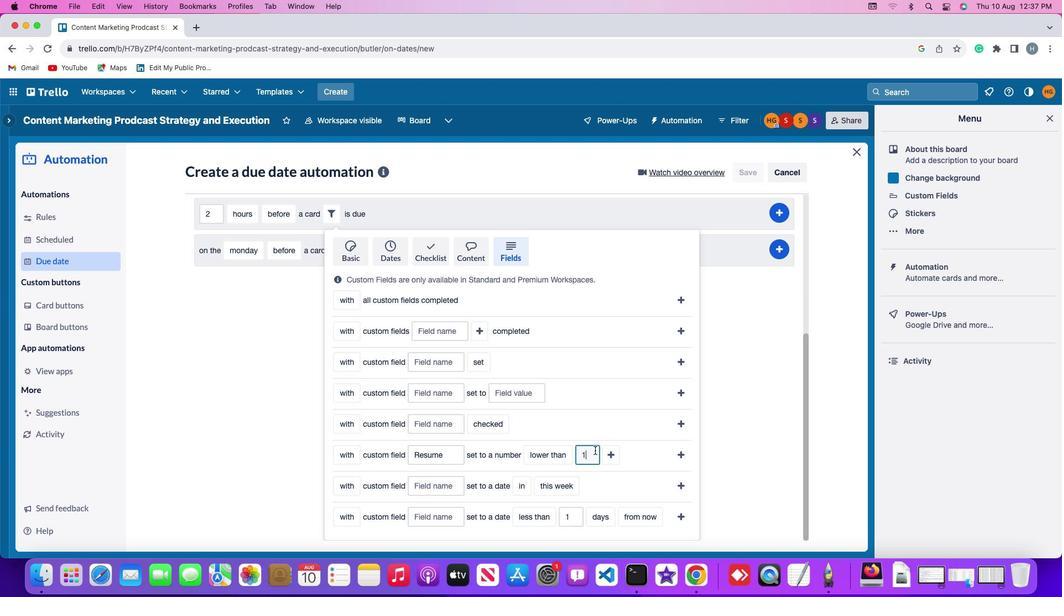
Action: Key pressed Key.backspace'1'
Screenshot: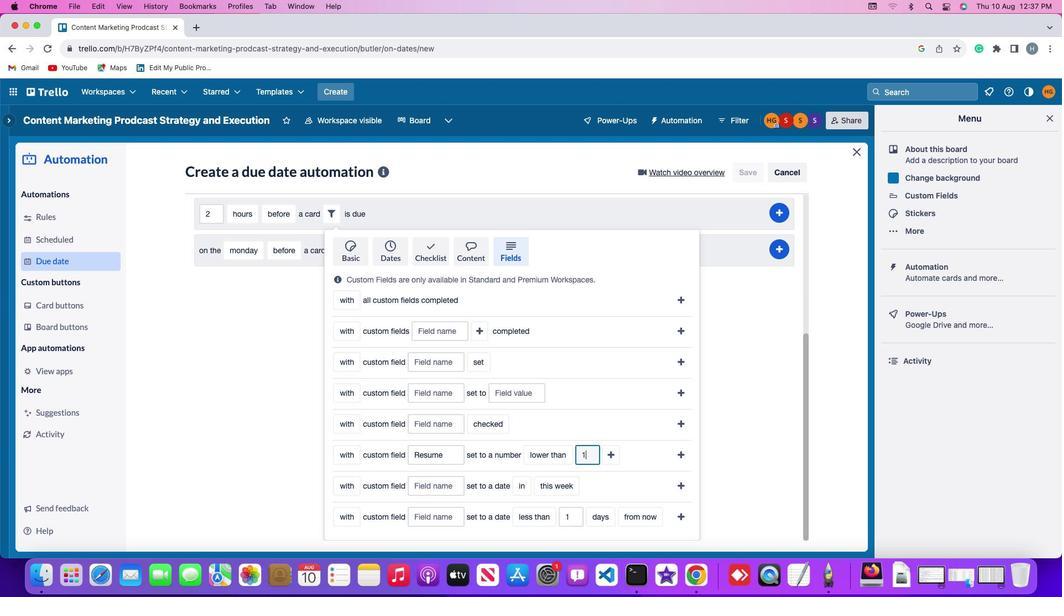 
Action: Mouse moved to (607, 451)
Screenshot: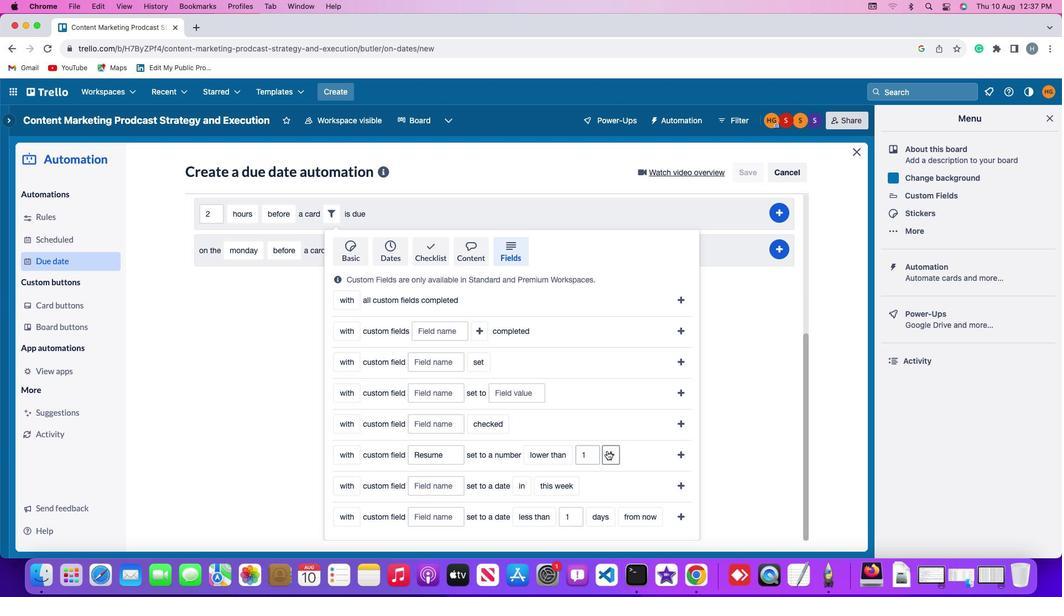 
Action: Mouse pressed left at (607, 451)
Screenshot: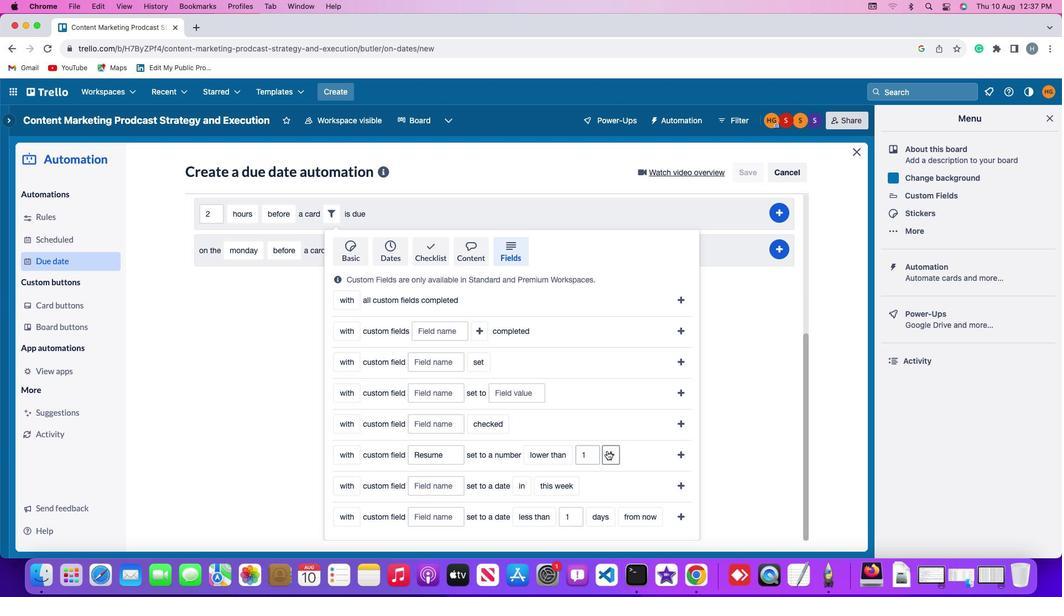 
Action: Mouse moved to (642, 458)
Screenshot: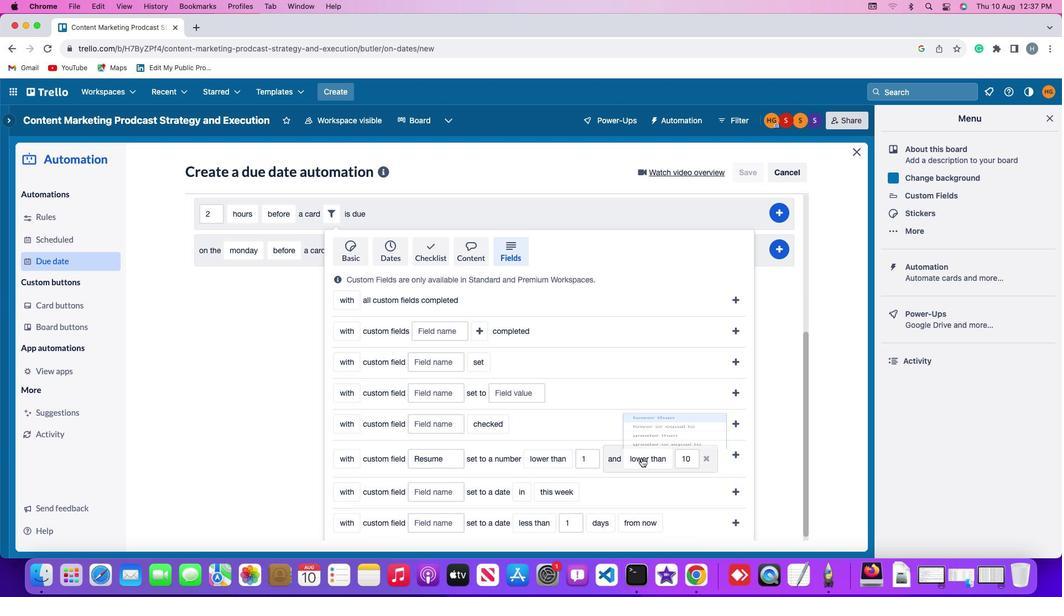 
Action: Mouse pressed left at (642, 458)
Screenshot: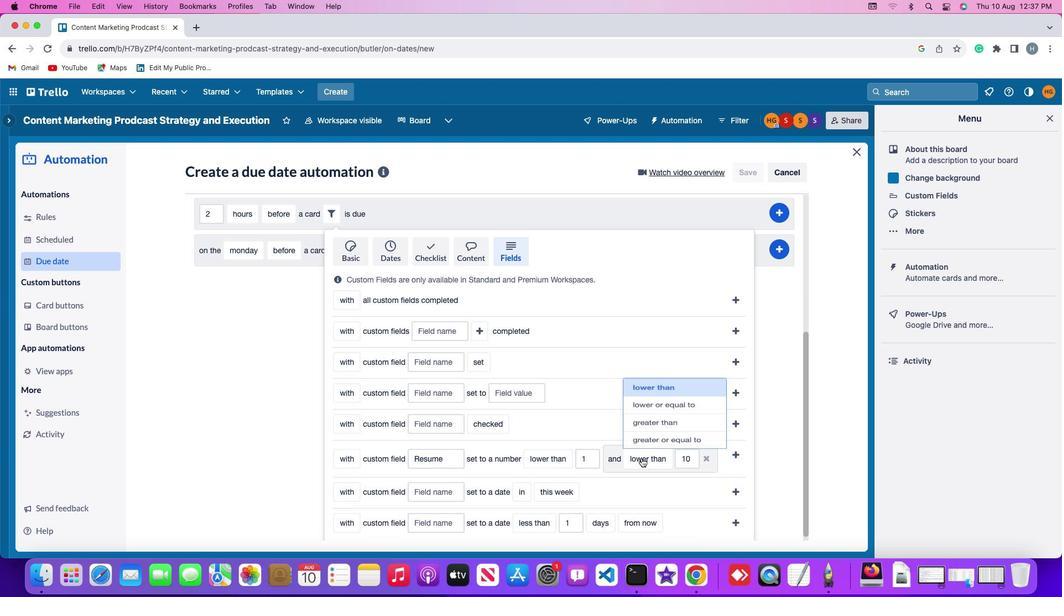 
Action: Mouse moved to (653, 436)
Screenshot: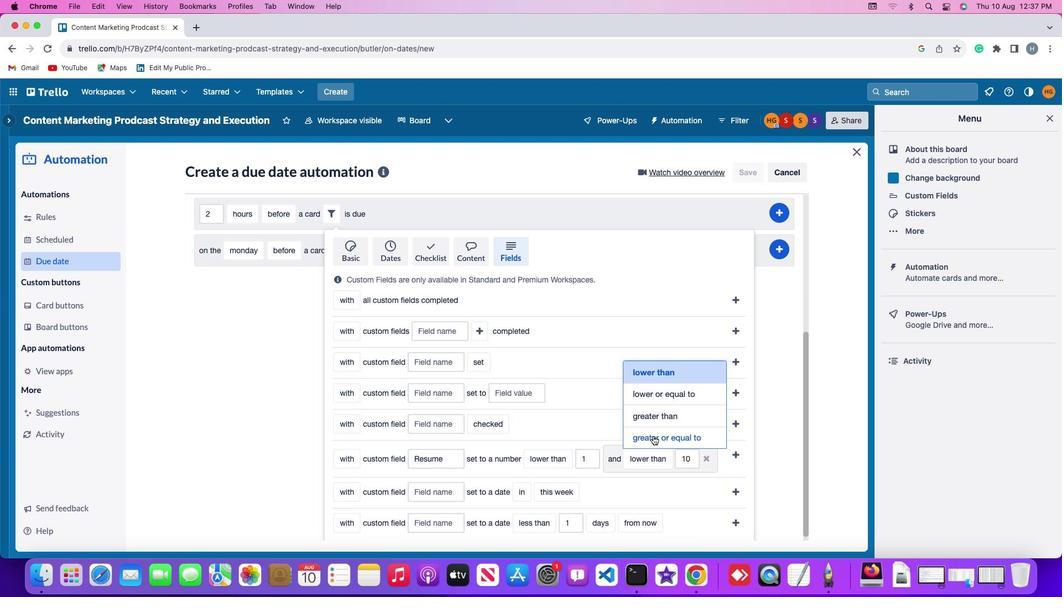 
Action: Mouse pressed left at (653, 436)
Screenshot: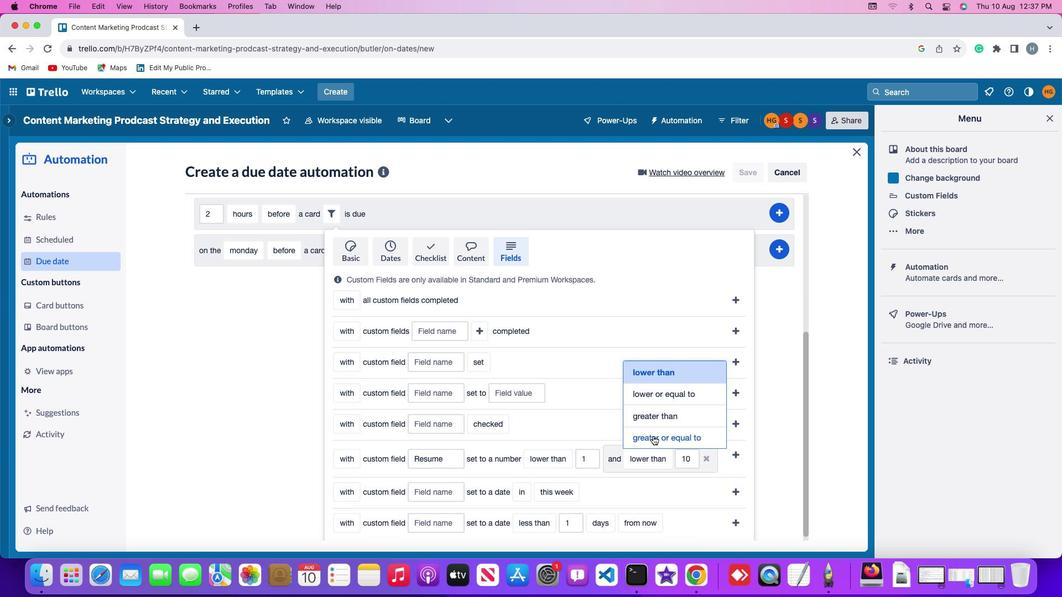 
Action: Mouse moved to (721, 458)
Screenshot: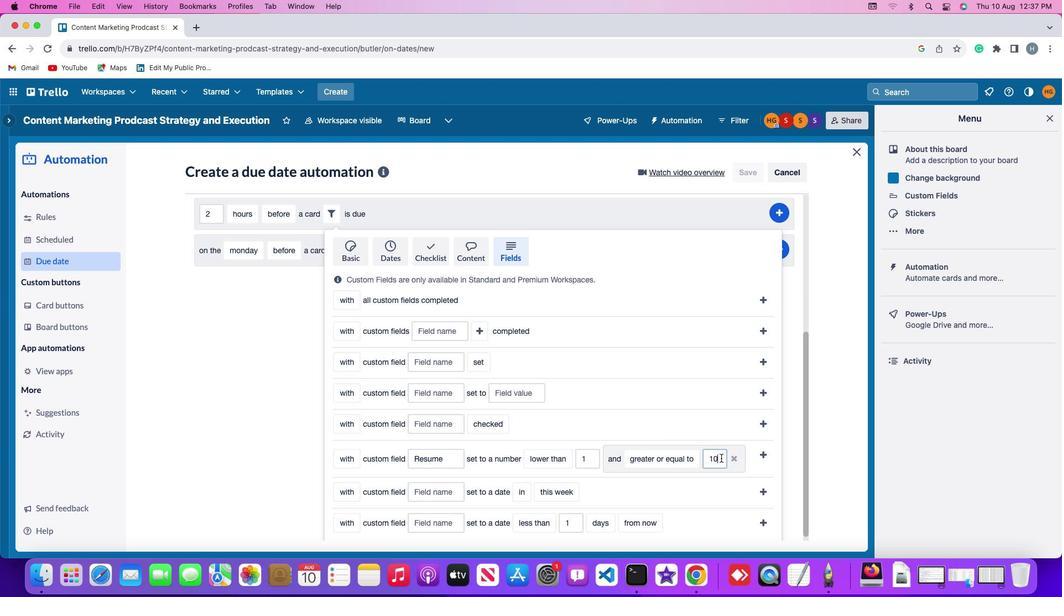 
Action: Mouse pressed left at (721, 458)
Screenshot: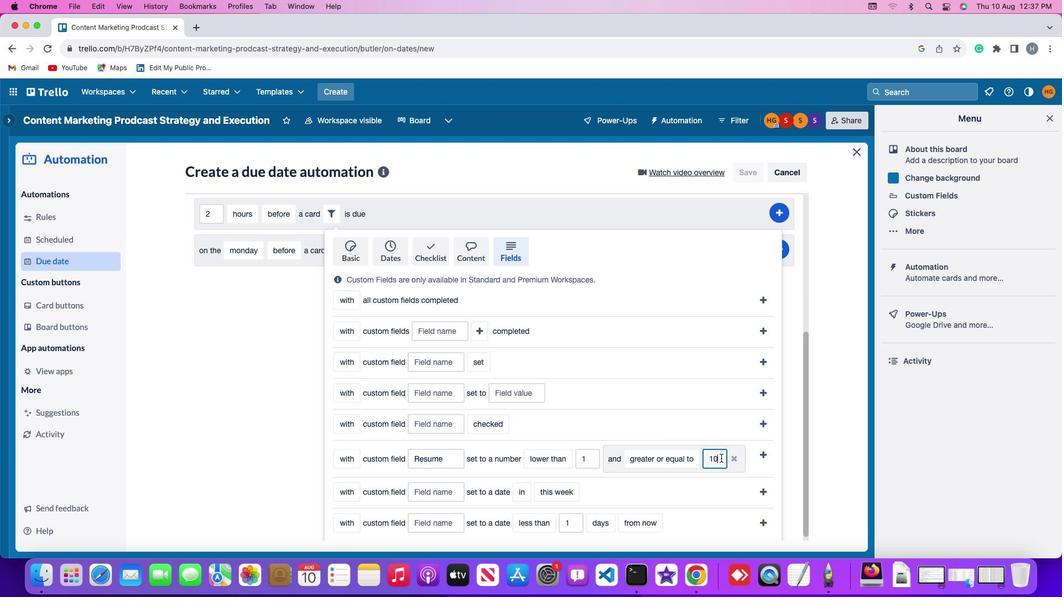 
Action: Mouse moved to (721, 458)
Screenshot: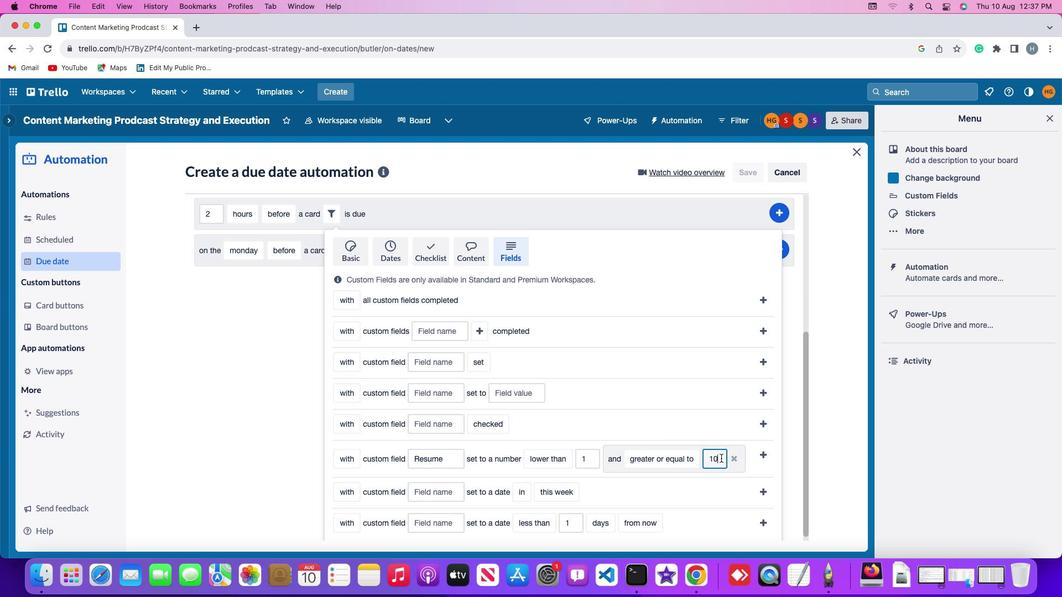 
Action: Key pressed Key.backspaceKey.backspaceKey.backspace'1''0'
Screenshot: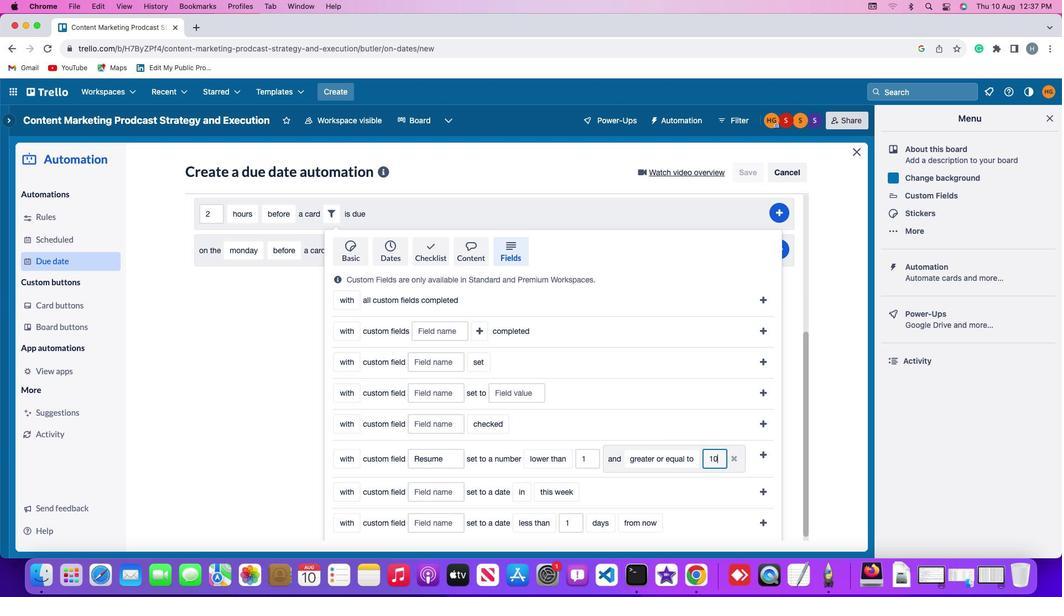 
Action: Mouse moved to (765, 455)
Screenshot: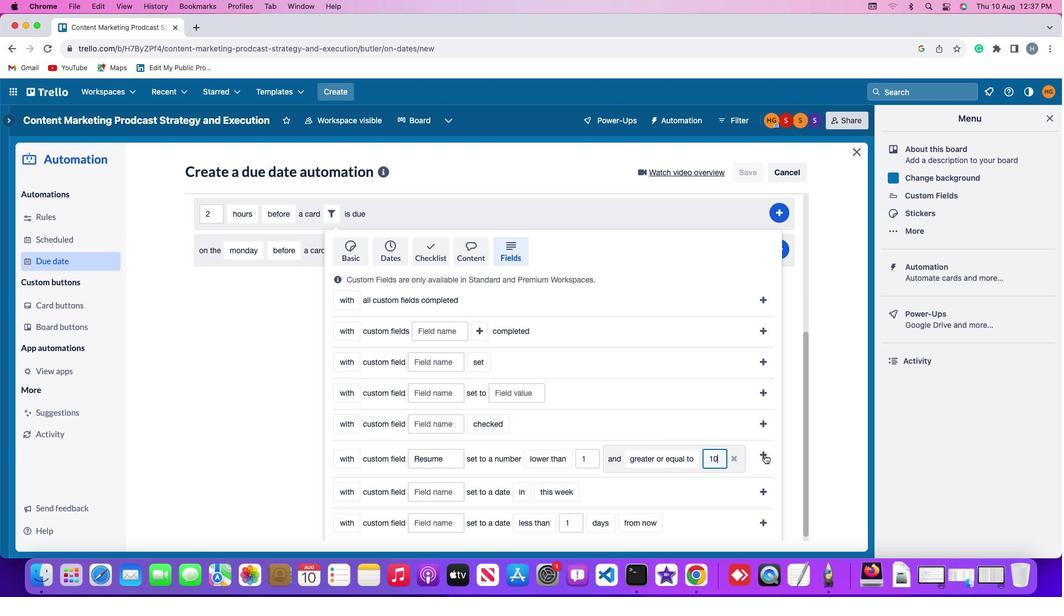 
Action: Mouse pressed left at (765, 455)
Screenshot: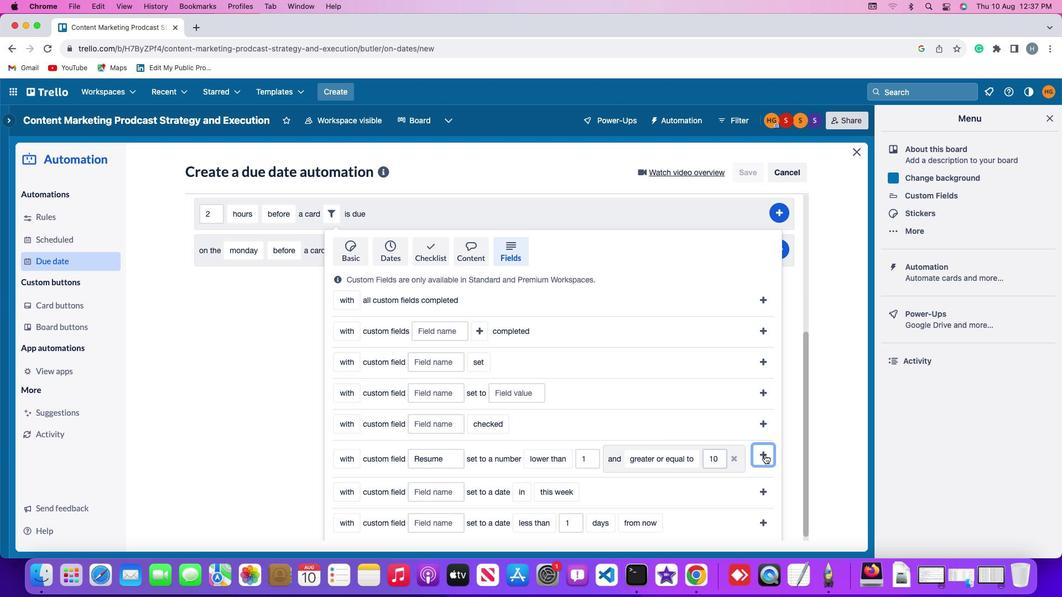 
Action: Mouse moved to (784, 445)
Screenshot: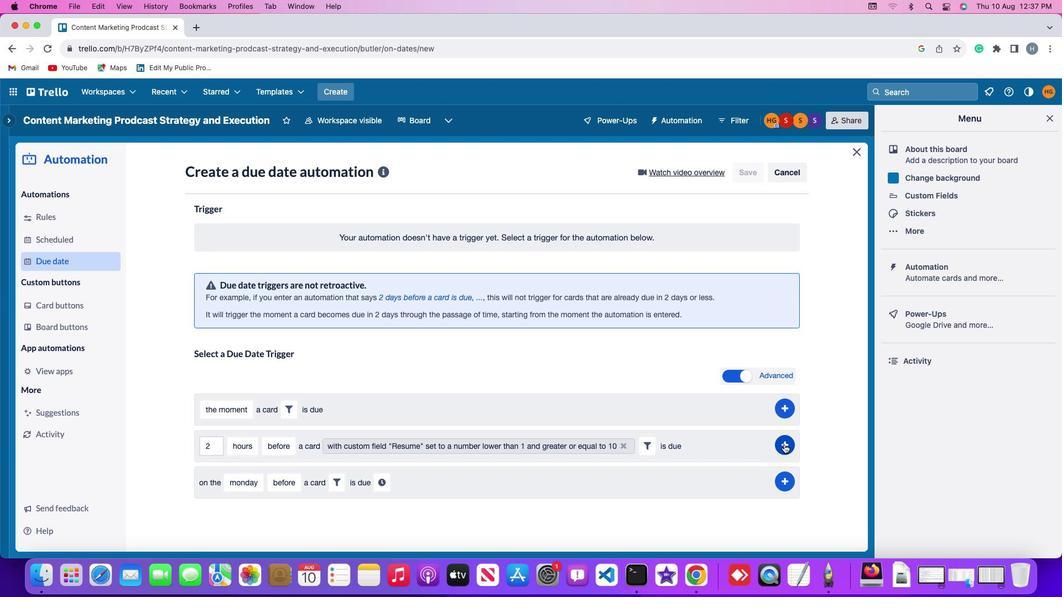 
Action: Mouse pressed left at (784, 445)
Screenshot: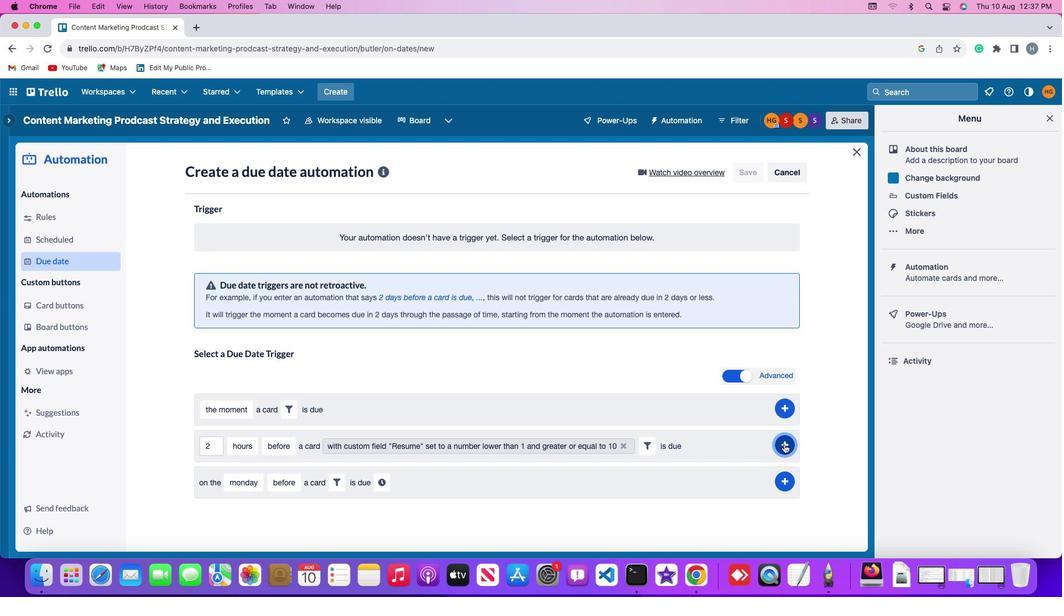 
Action: Mouse moved to (819, 354)
Screenshot: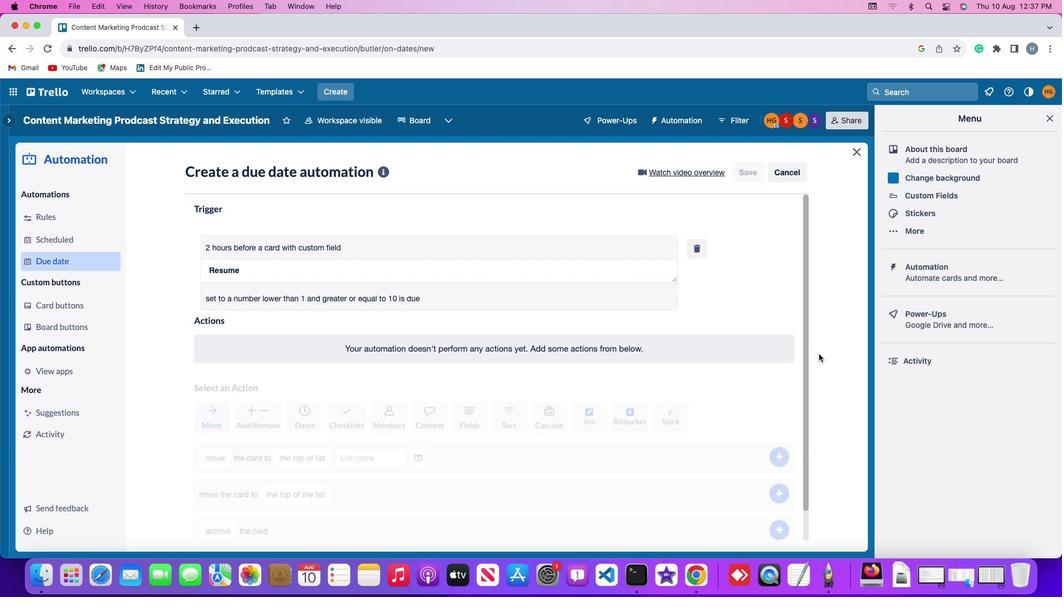 
